 Task: Look for space in Kaunas, Lithuania from 12th July, 2023 to 16th July, 2023 for 8 adults in price range Rs.10000 to Rs.16000. Place can be private room with 8 bedrooms having 8 beds and 8 bathrooms. Property type can be house, flat, guest house, hotel. Amenities needed are: wifi, TV, free parkinig on premises, gym, breakfast. Booking option can be shelf check-in. Required host language is English.
Action: Mouse moved to (455, 111)
Screenshot: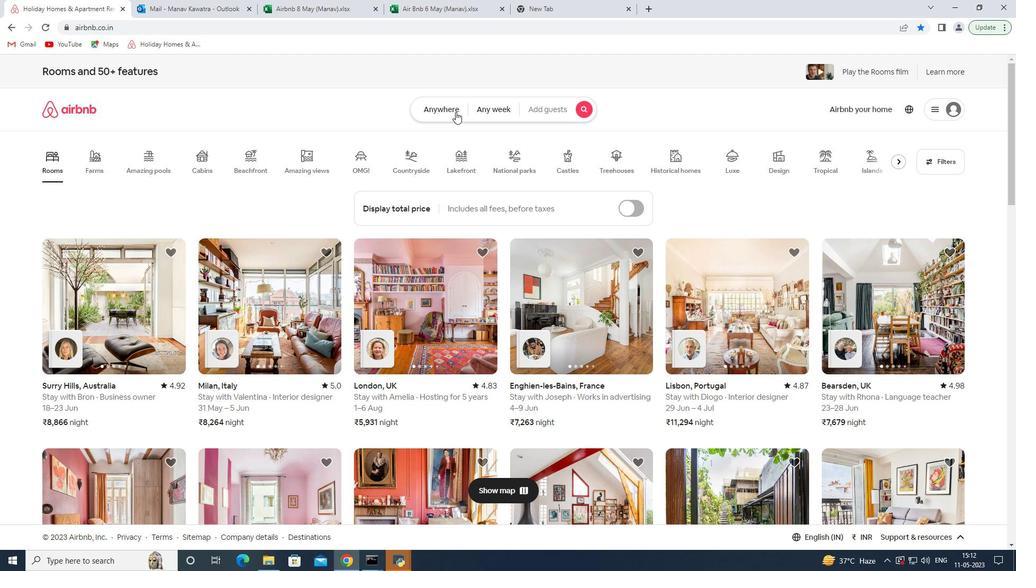 
Action: Mouse pressed left at (455, 111)
Screenshot: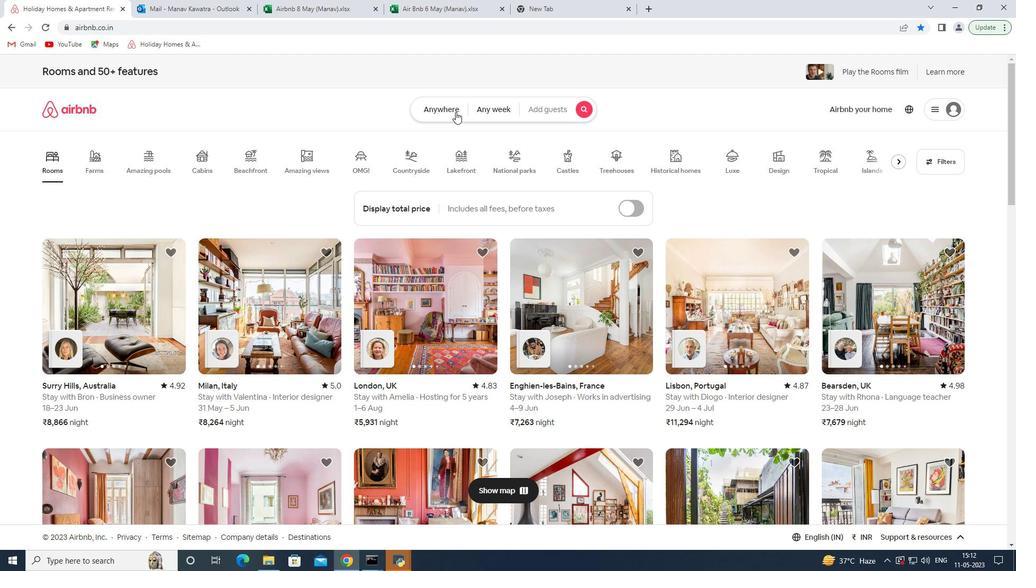 
Action: Mouse moved to (388, 147)
Screenshot: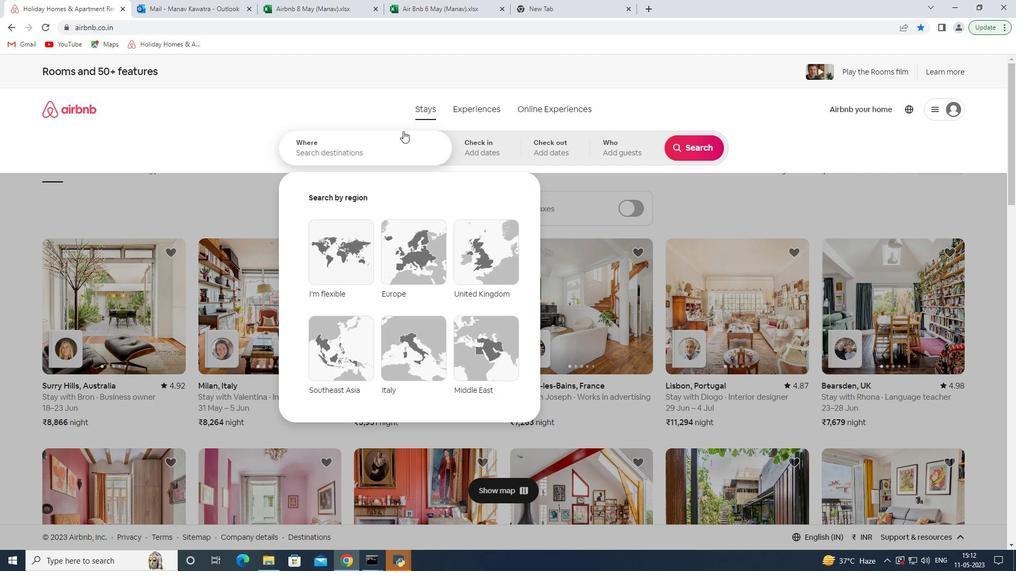 
Action: Mouse pressed left at (388, 147)
Screenshot: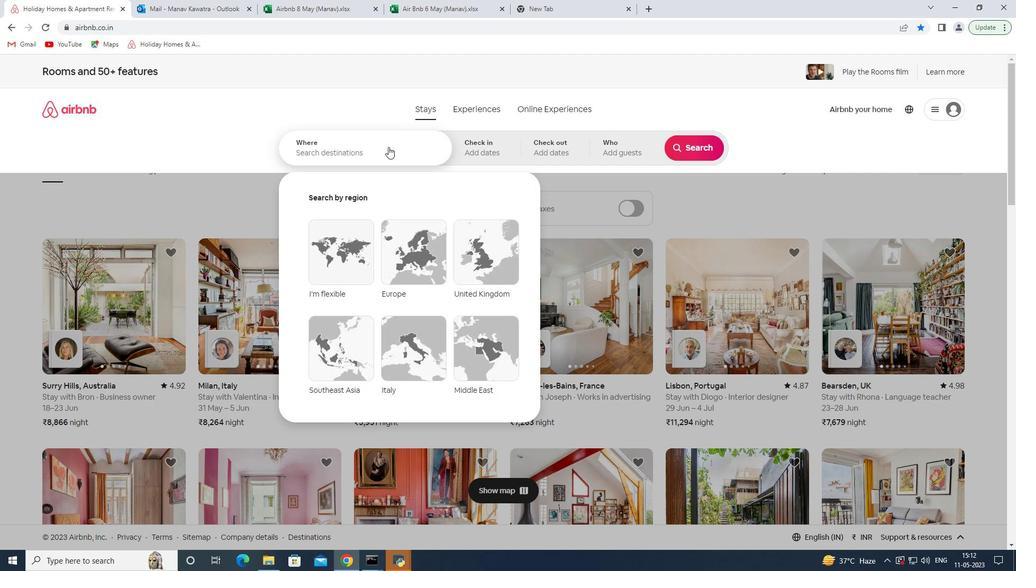 
Action: Key pressed <Key.shift>Kai<Key.backspace>unas,<Key.space><Key.shift>K<Key.backspace>l<Key.backspace><Key.shift>Lithu<Key.down><Key.enter>
Screenshot: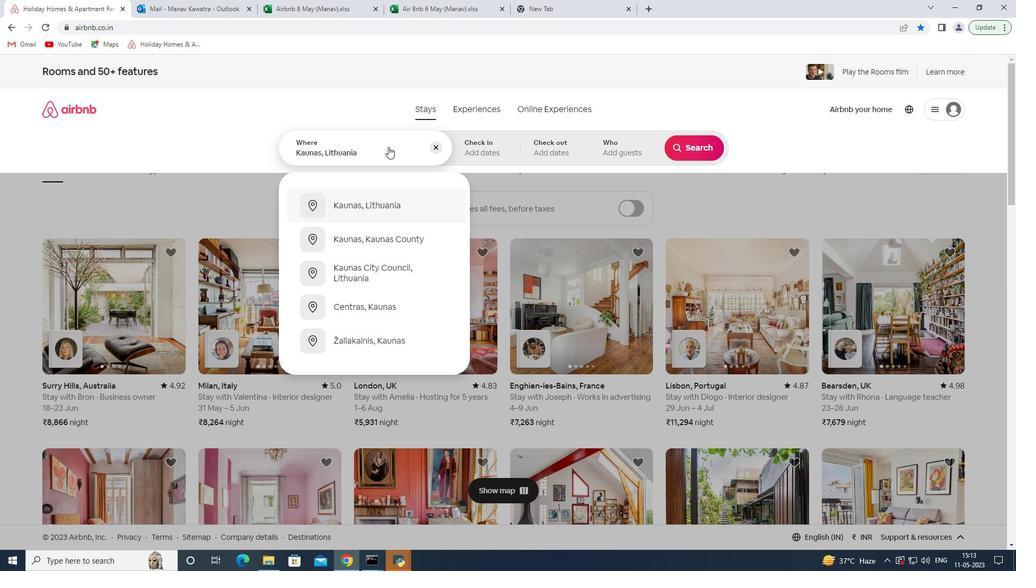 
Action: Mouse moved to (696, 229)
Screenshot: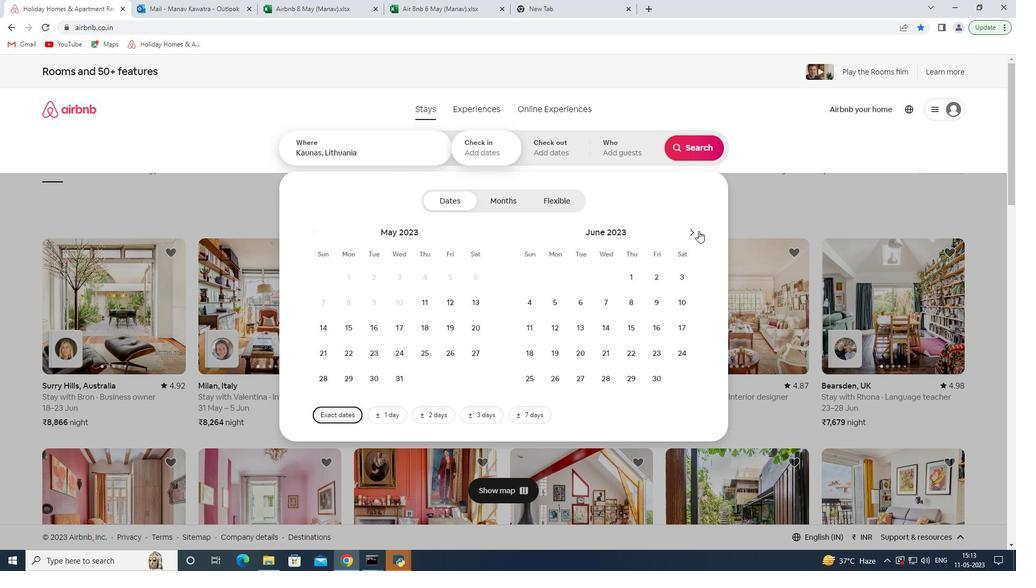 
Action: Mouse pressed left at (696, 229)
Screenshot: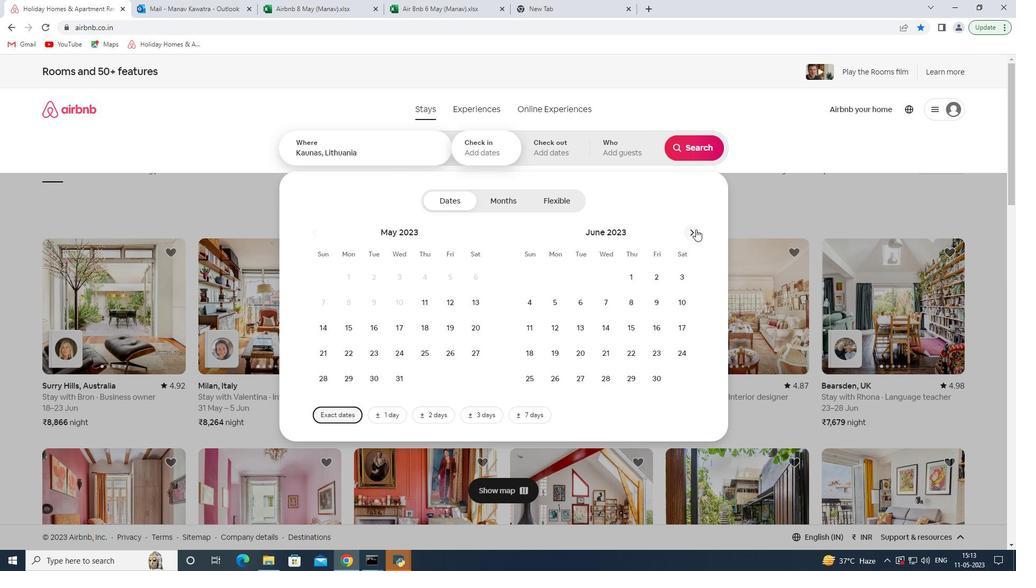 
Action: Mouse moved to (608, 325)
Screenshot: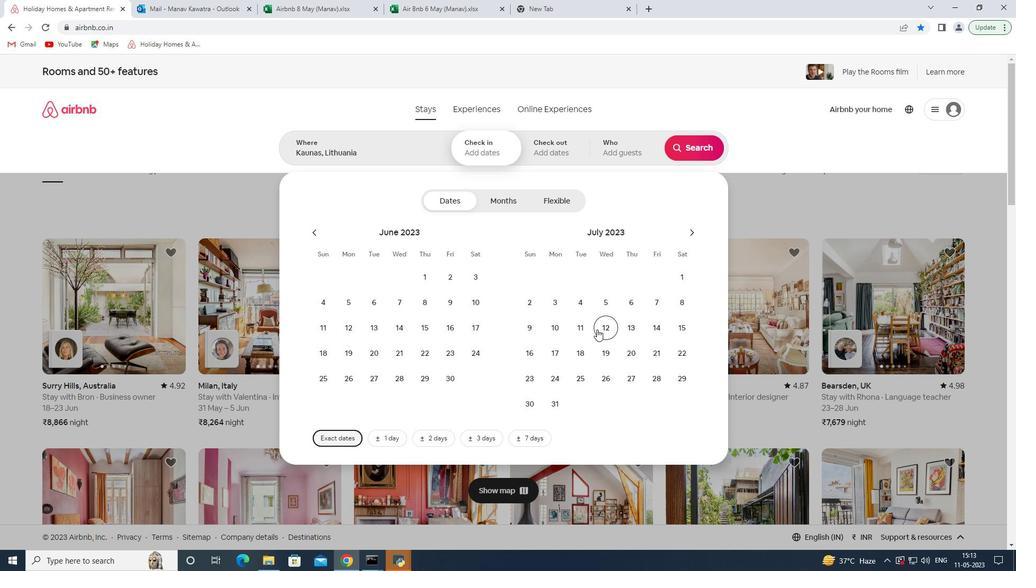 
Action: Mouse pressed left at (608, 325)
Screenshot: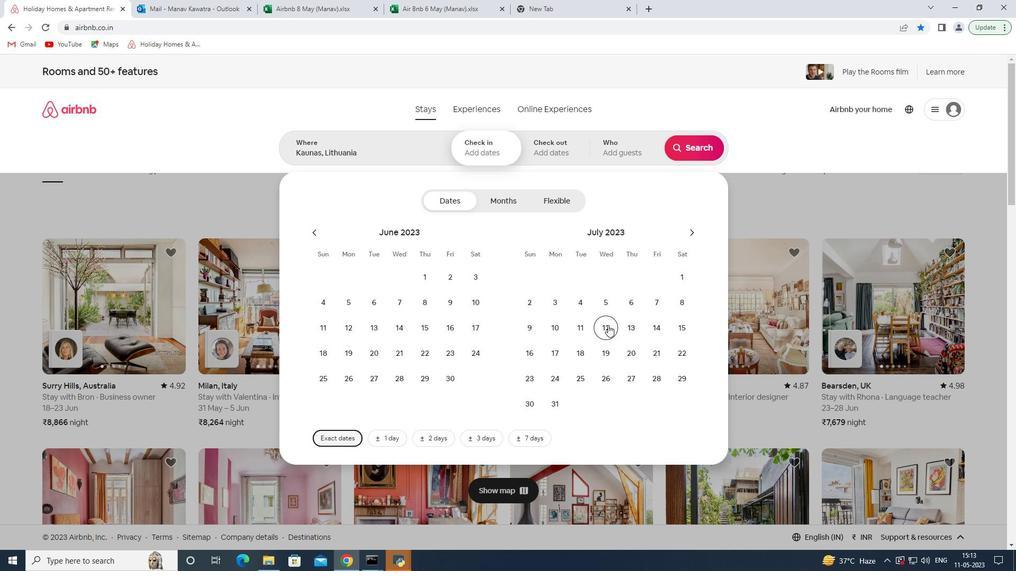 
Action: Mouse moved to (518, 359)
Screenshot: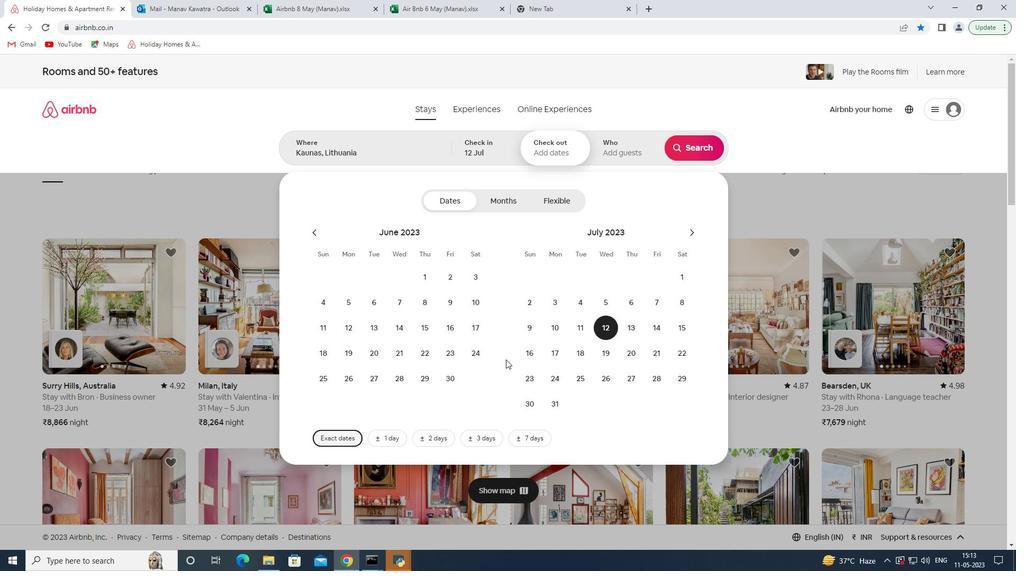 
Action: Mouse pressed left at (518, 359)
Screenshot: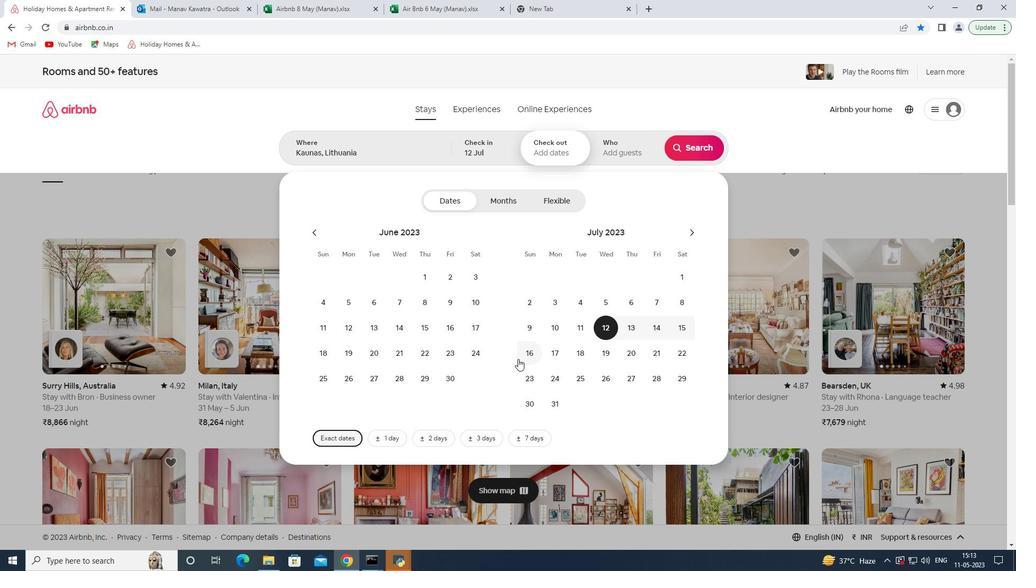 
Action: Mouse moved to (633, 156)
Screenshot: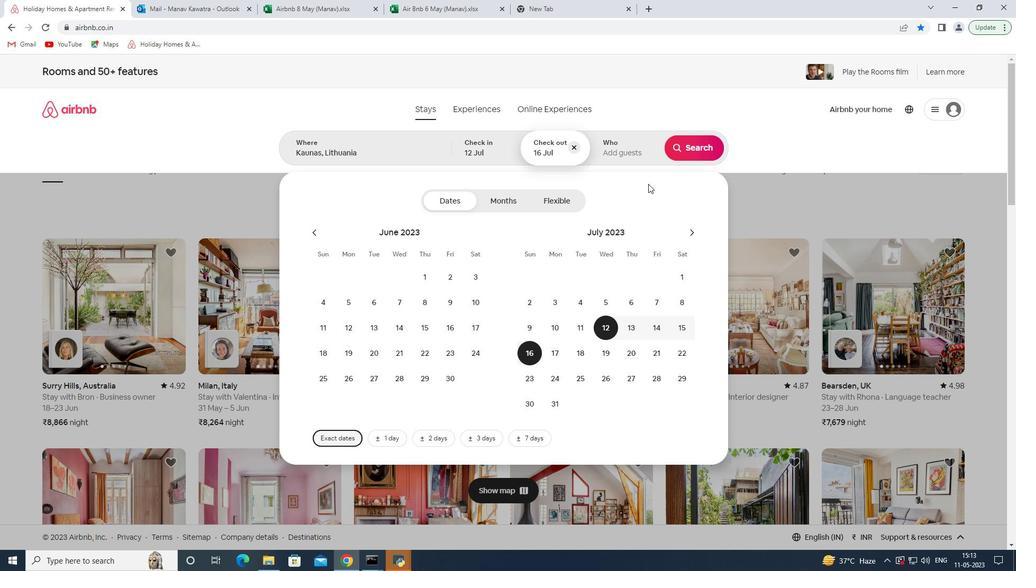 
Action: Mouse pressed left at (633, 156)
Screenshot: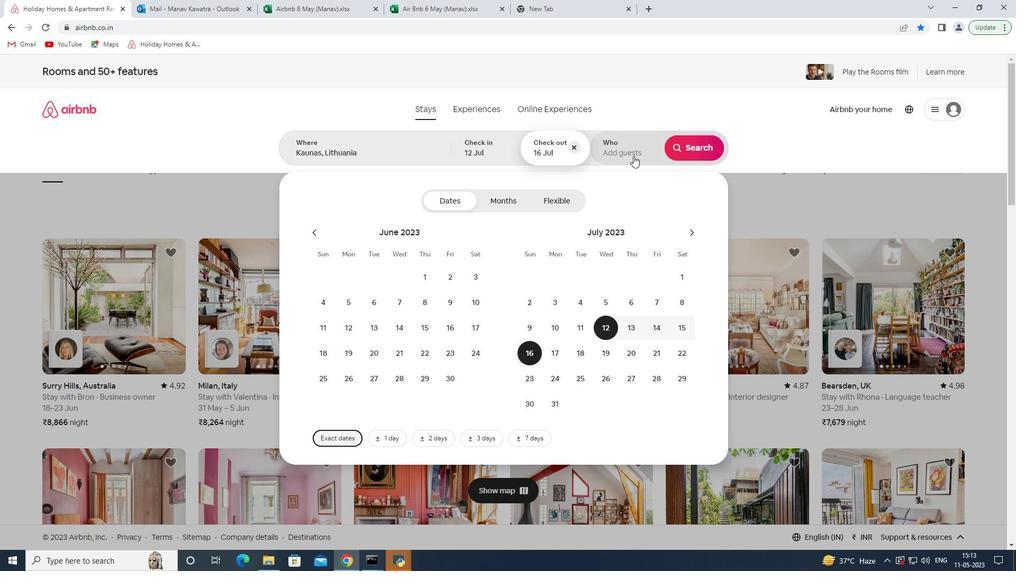 
Action: Mouse moved to (692, 202)
Screenshot: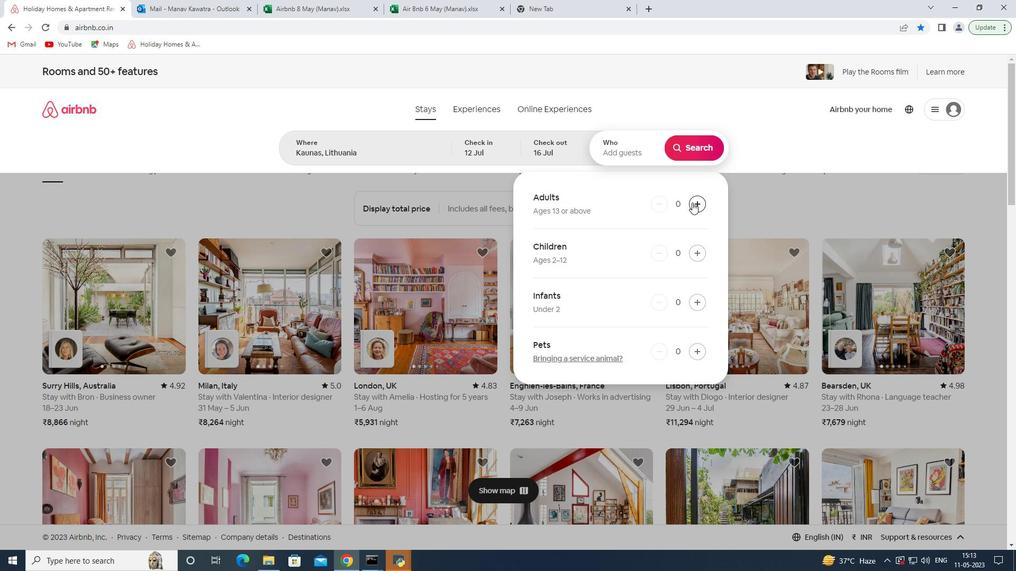 
Action: Mouse pressed left at (692, 202)
Screenshot: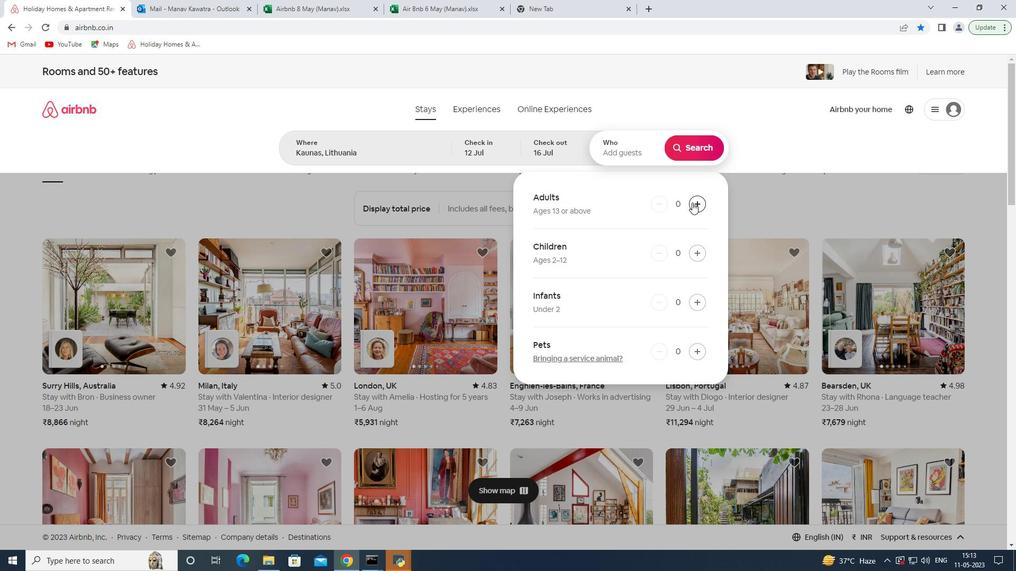 
Action: Mouse pressed left at (692, 202)
Screenshot: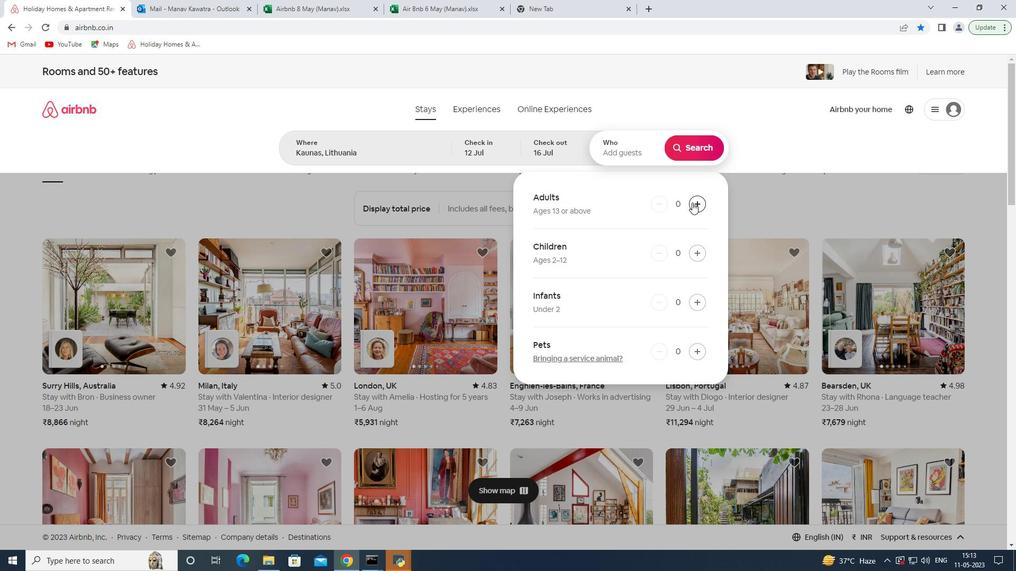 
Action: Mouse pressed left at (692, 202)
Screenshot: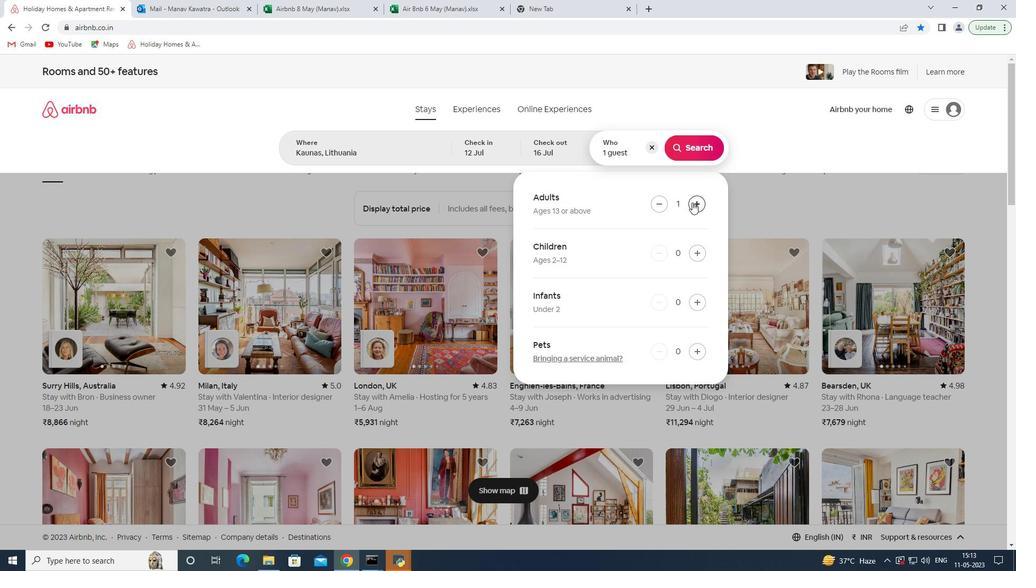 
Action: Mouse pressed left at (692, 202)
Screenshot: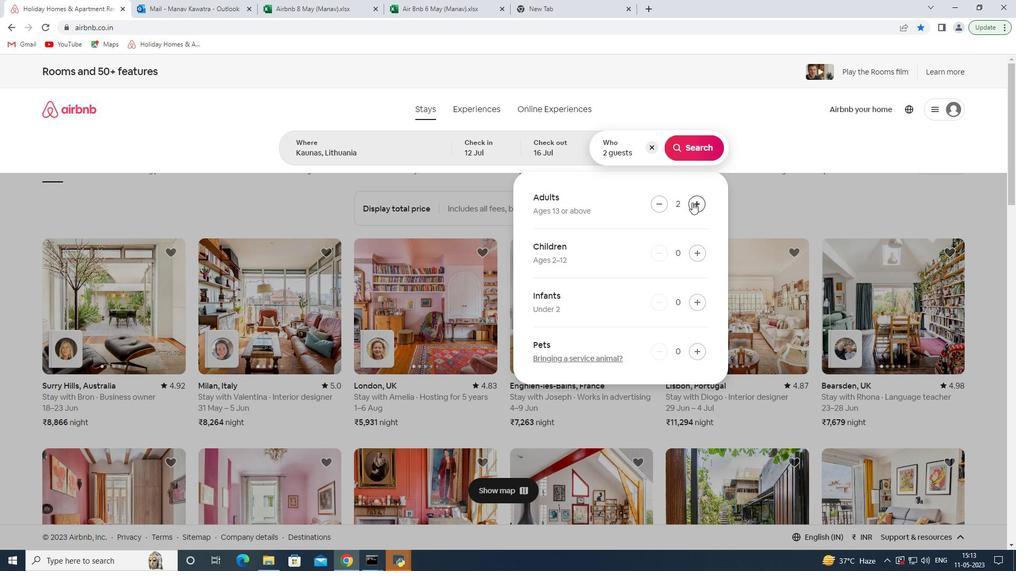 
Action: Mouse pressed left at (692, 202)
Screenshot: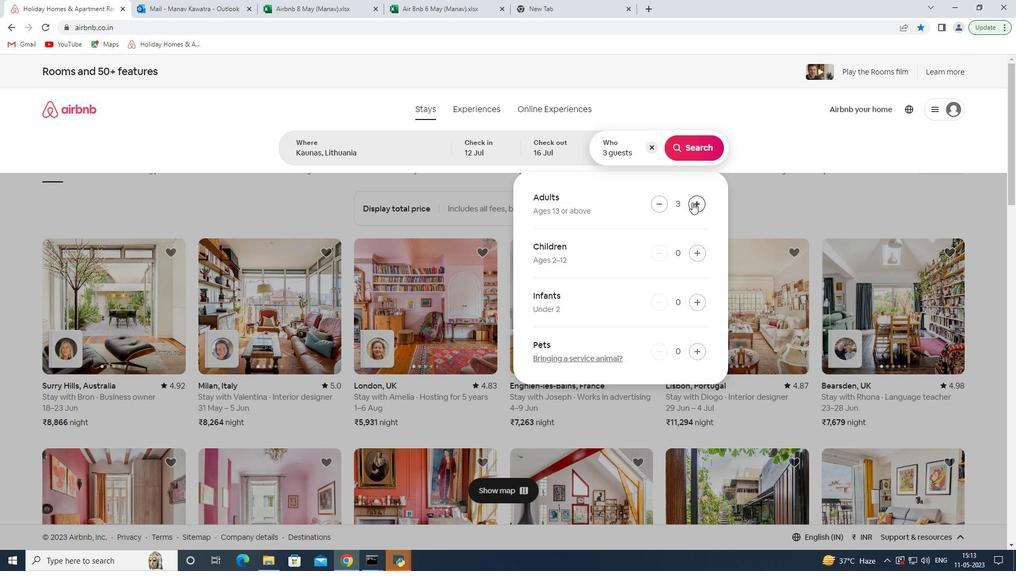 
Action: Mouse pressed left at (692, 202)
Screenshot: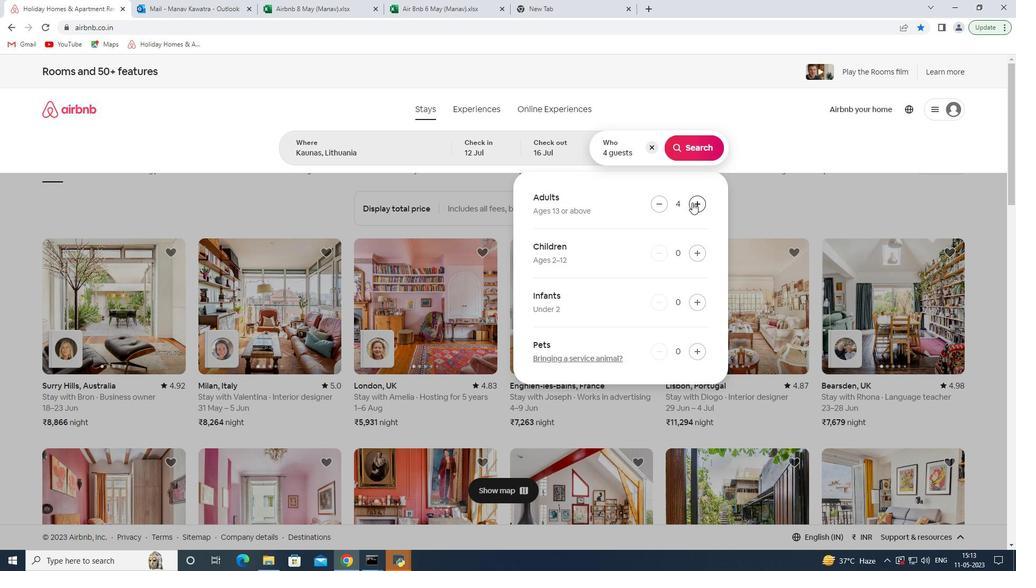 
Action: Mouse pressed left at (692, 202)
Screenshot: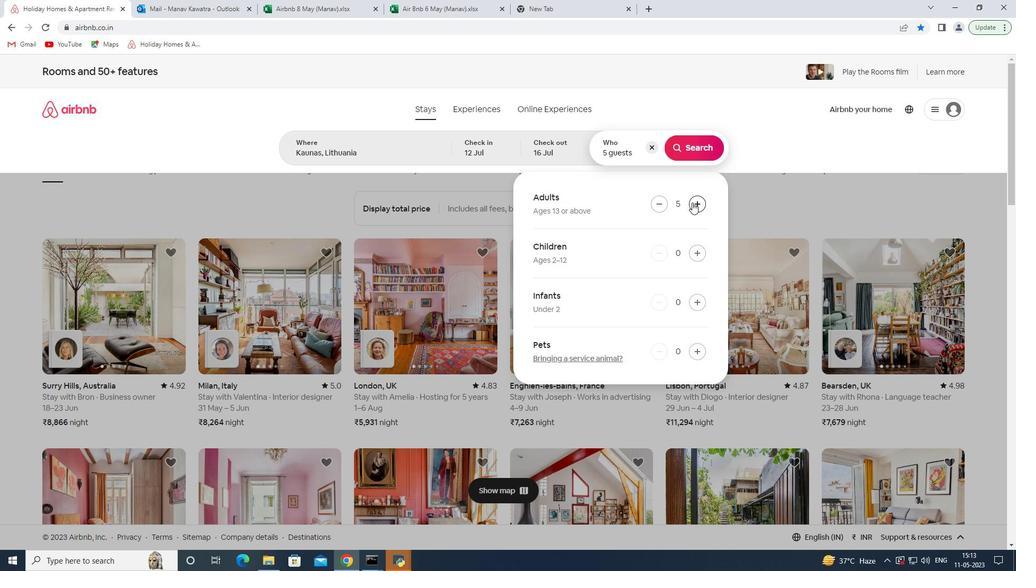 
Action: Mouse pressed left at (692, 202)
Screenshot: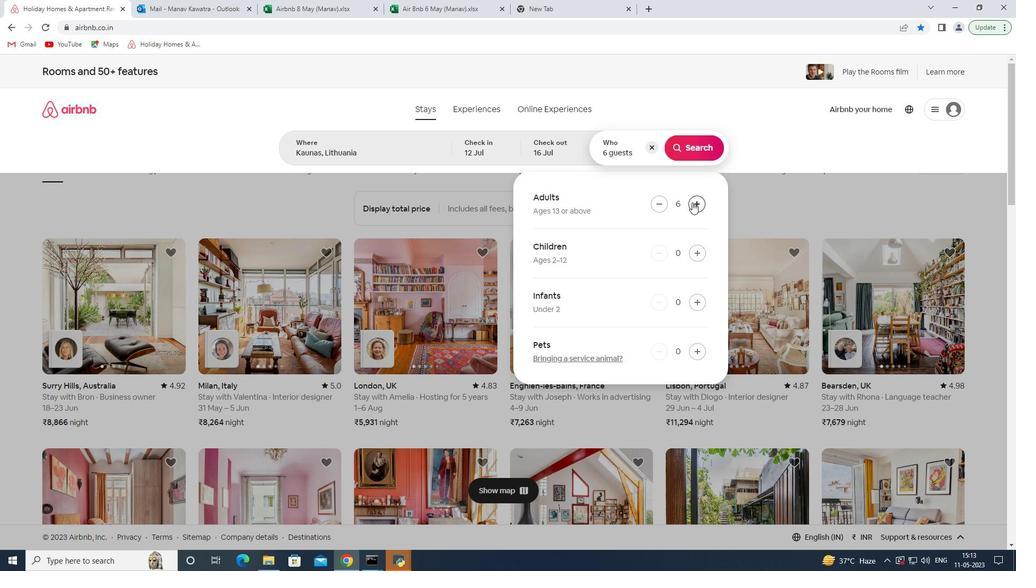 
Action: Mouse moved to (698, 148)
Screenshot: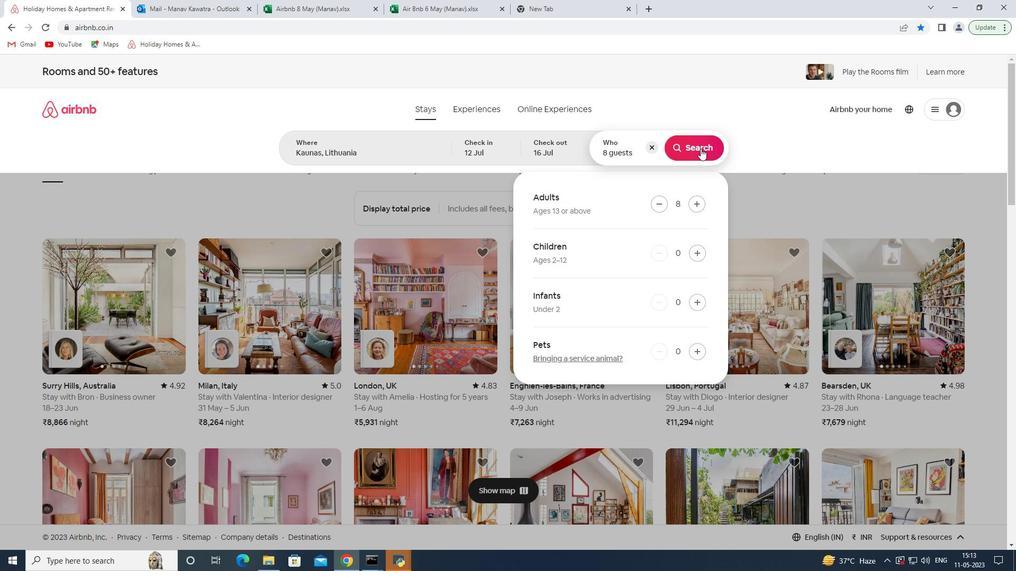 
Action: Mouse pressed left at (698, 148)
Screenshot: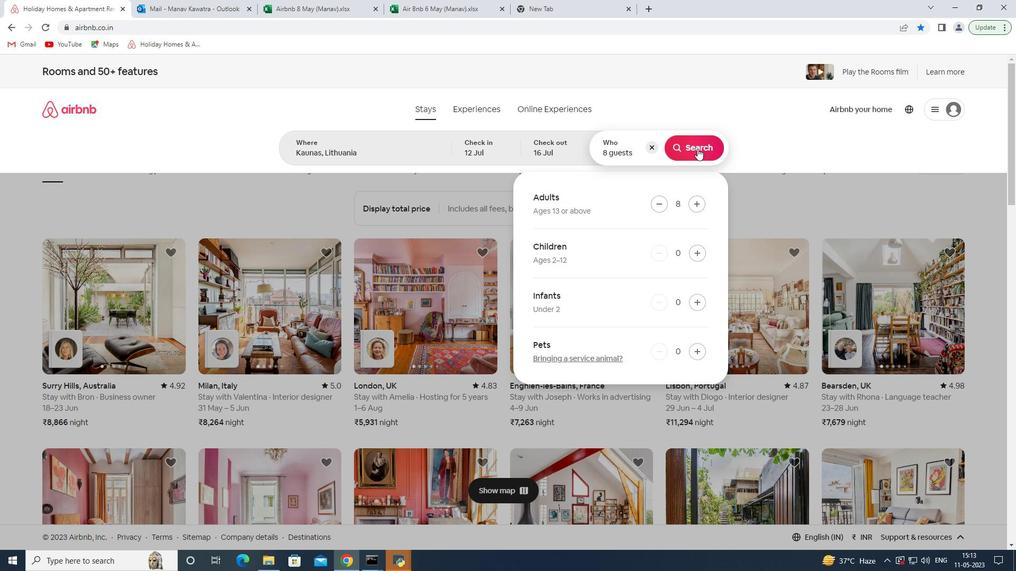 
Action: Mouse moved to (975, 111)
Screenshot: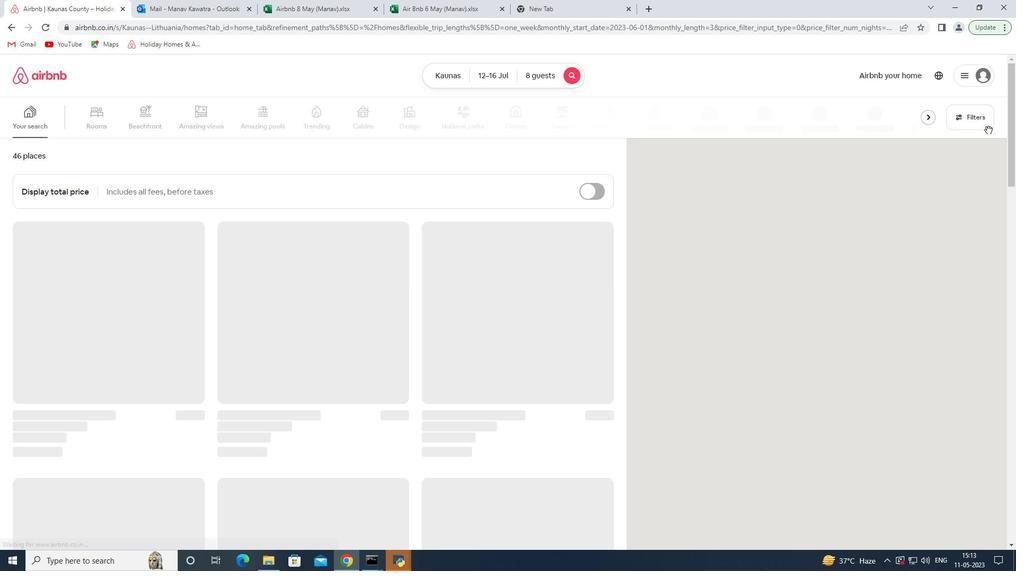 
Action: Mouse pressed left at (975, 111)
Screenshot: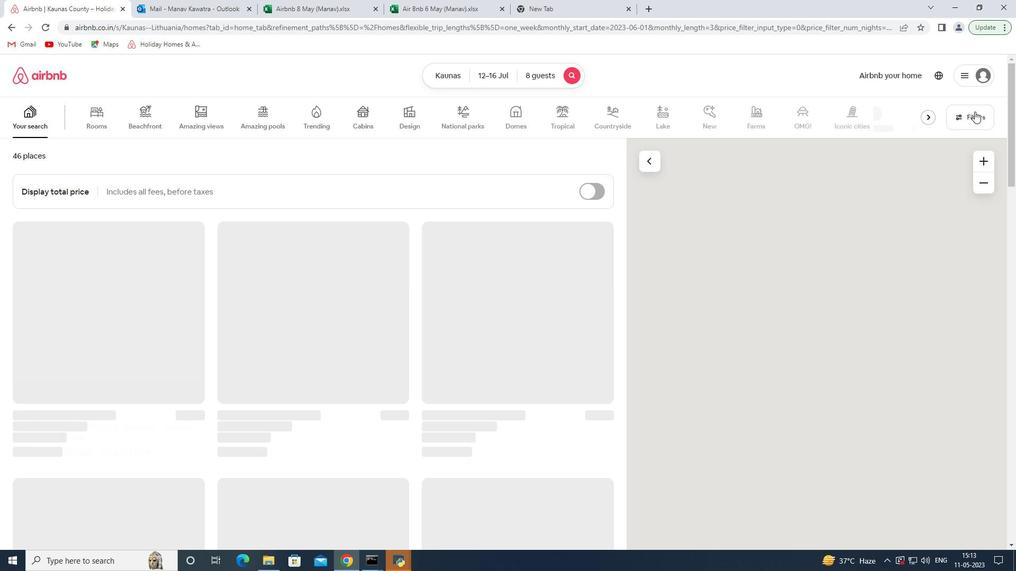 
Action: Mouse moved to (390, 368)
Screenshot: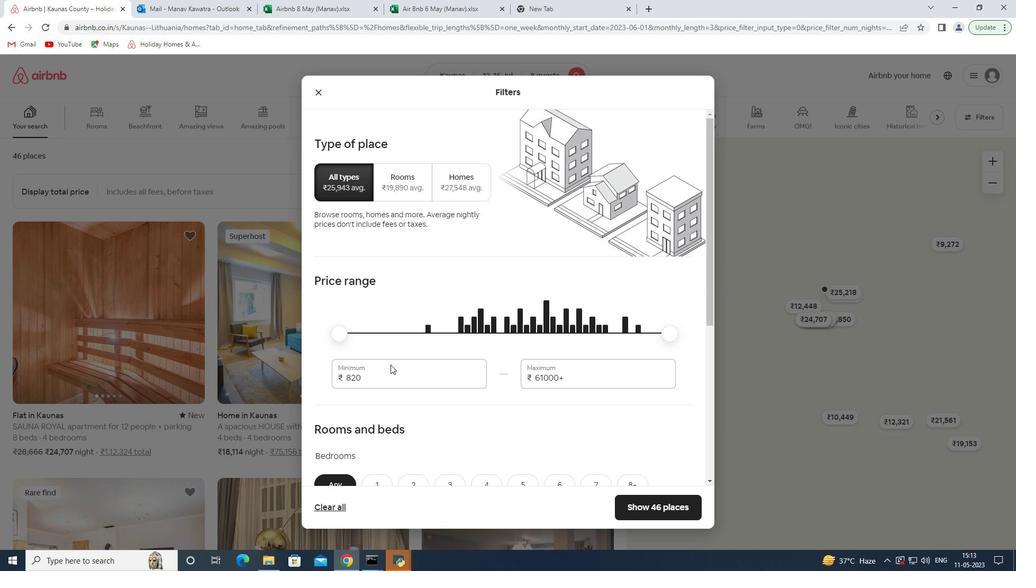 
Action: Mouse pressed left at (390, 368)
Screenshot: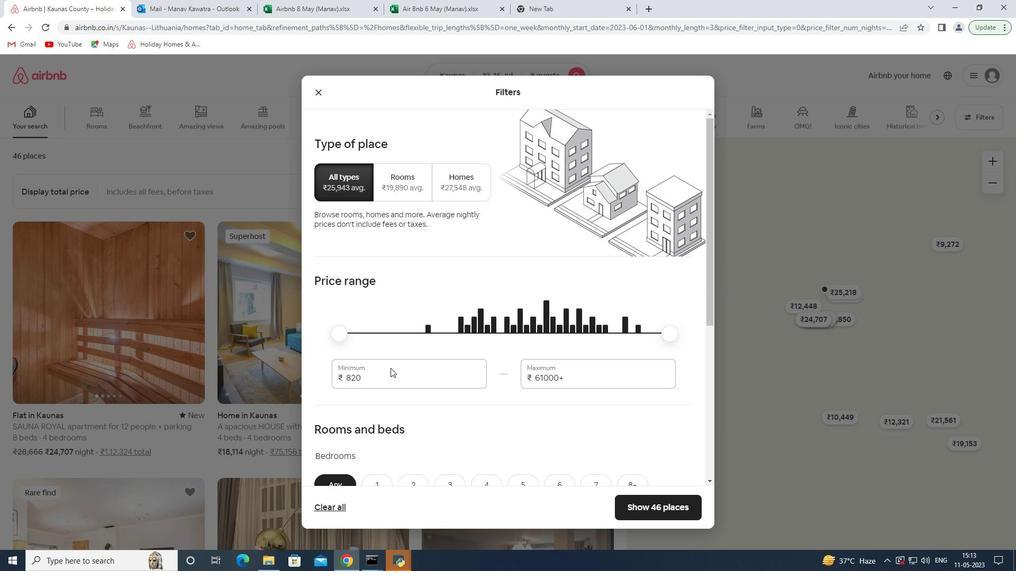 
Action: Key pressed <Key.backspace><Key.backspace><Key.backspace>10000<Key.tab>16000
Screenshot: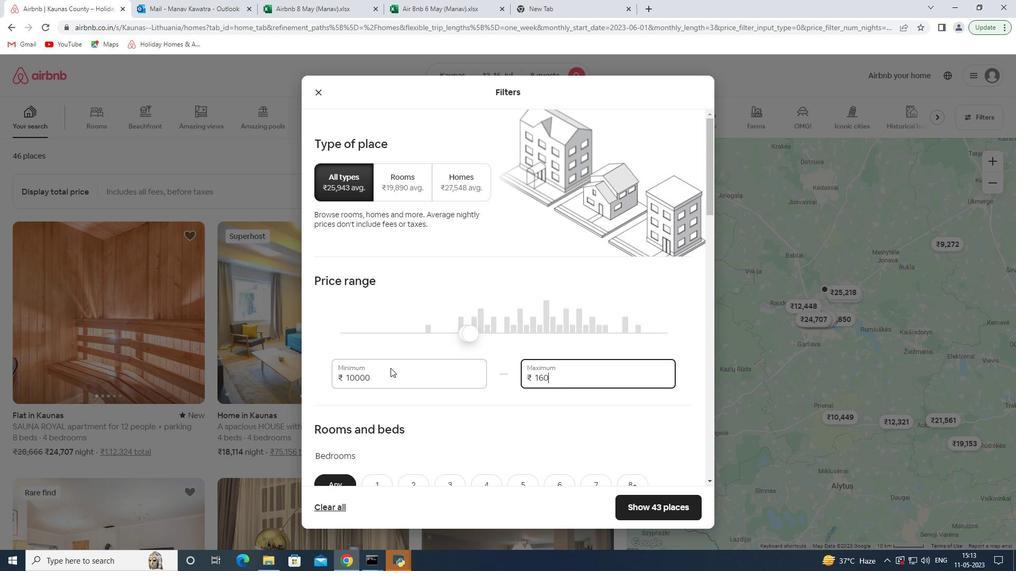 
Action: Mouse scrolled (390, 368) with delta (0, 0)
Screenshot: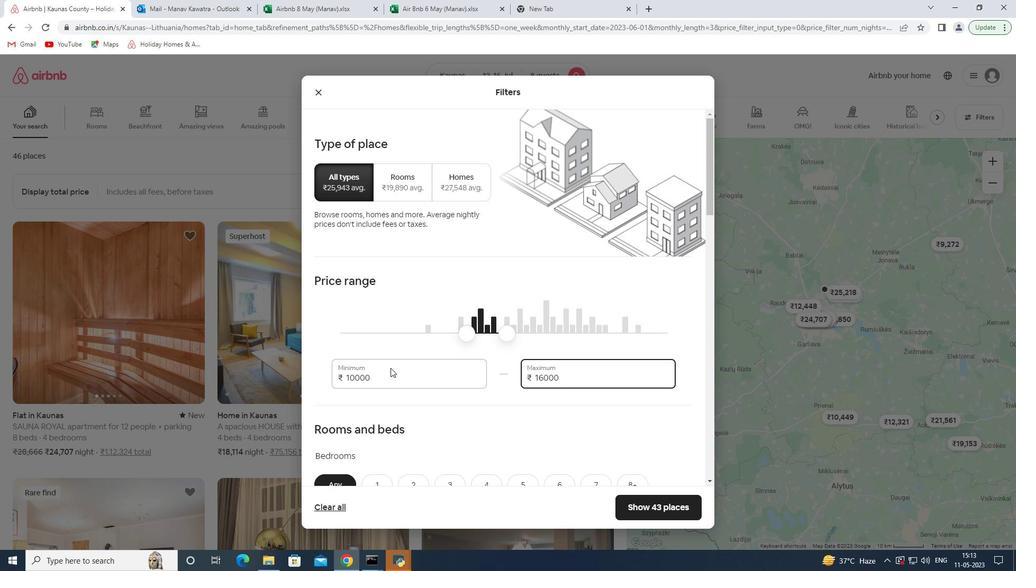 
Action: Mouse scrolled (390, 368) with delta (0, 0)
Screenshot: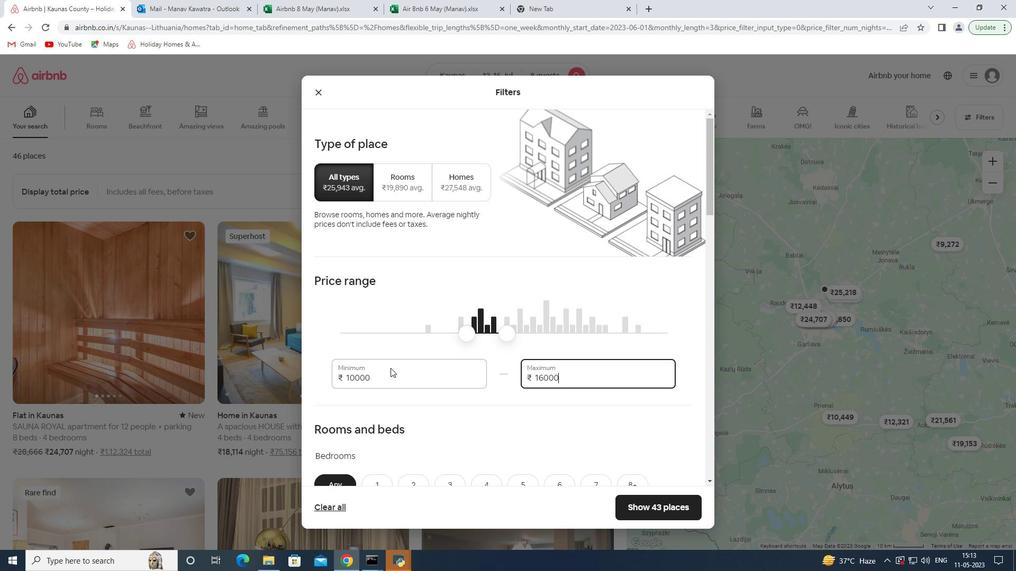
Action: Mouse scrolled (390, 368) with delta (0, 0)
Screenshot: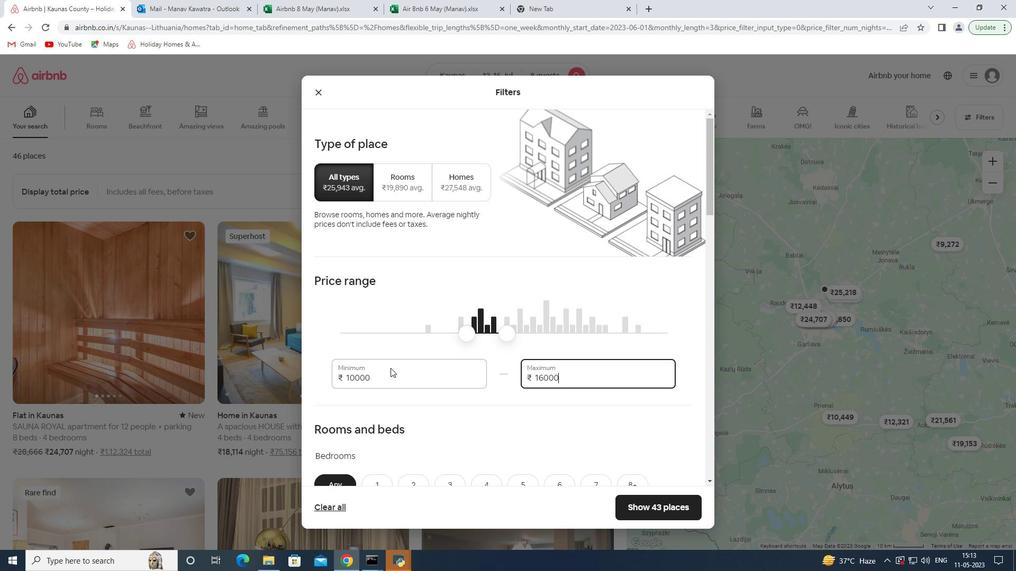 
Action: Mouse scrolled (390, 368) with delta (0, 0)
Screenshot: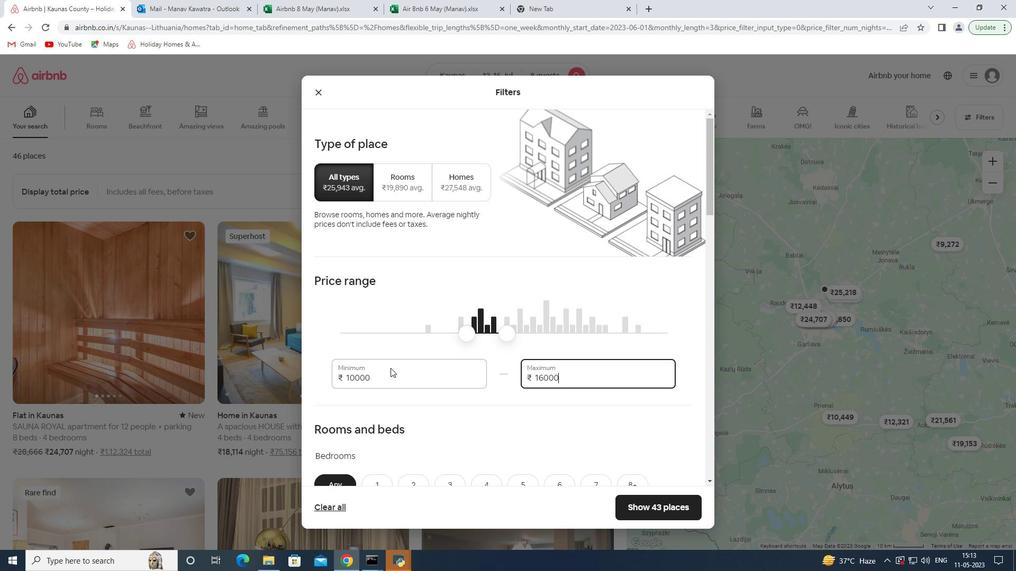 
Action: Mouse scrolled (390, 368) with delta (0, 0)
Screenshot: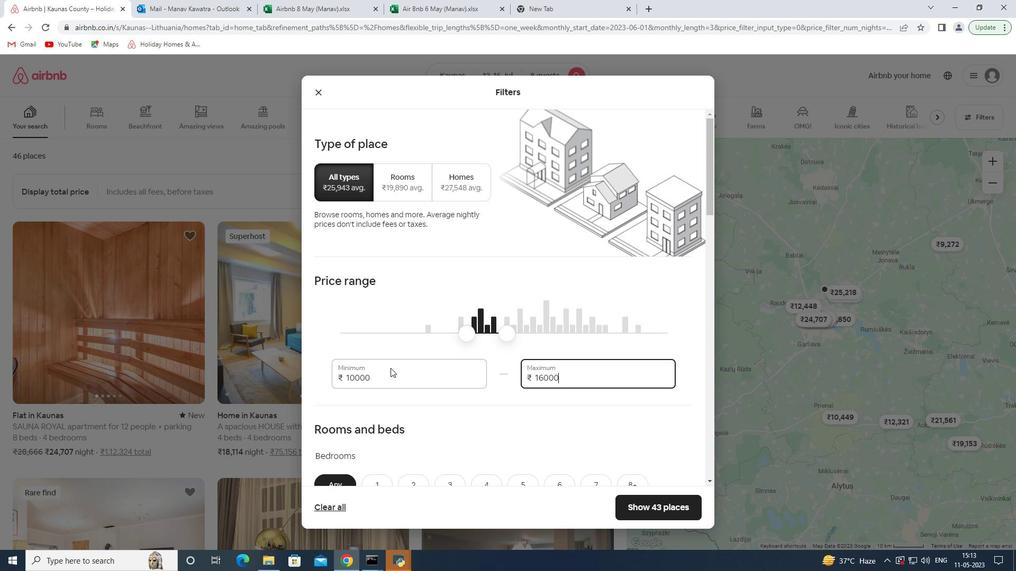 
Action: Mouse scrolled (390, 368) with delta (0, 0)
Screenshot: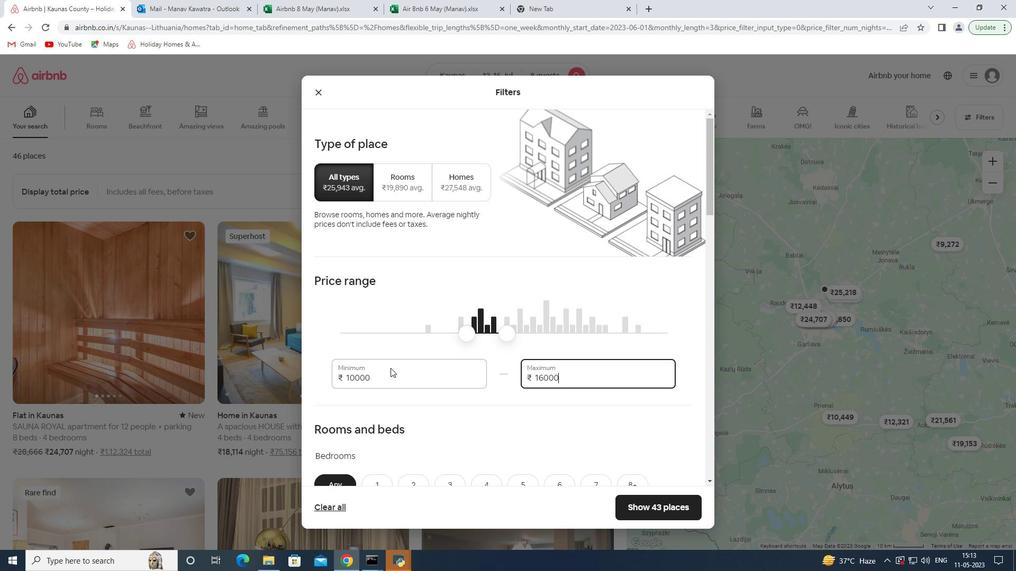 
Action: Mouse scrolled (390, 368) with delta (0, 0)
Screenshot: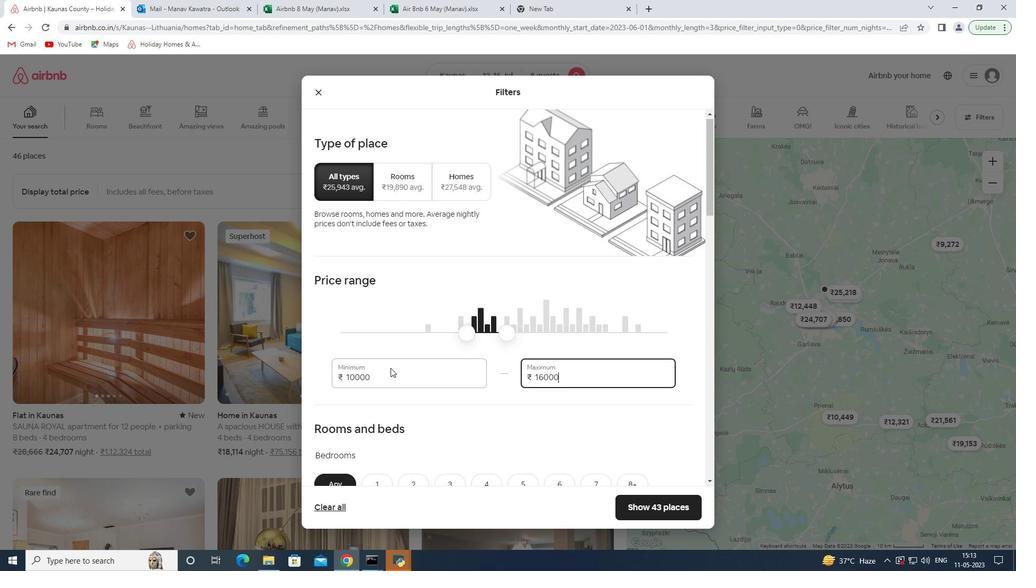 
Action: Mouse moved to (640, 115)
Screenshot: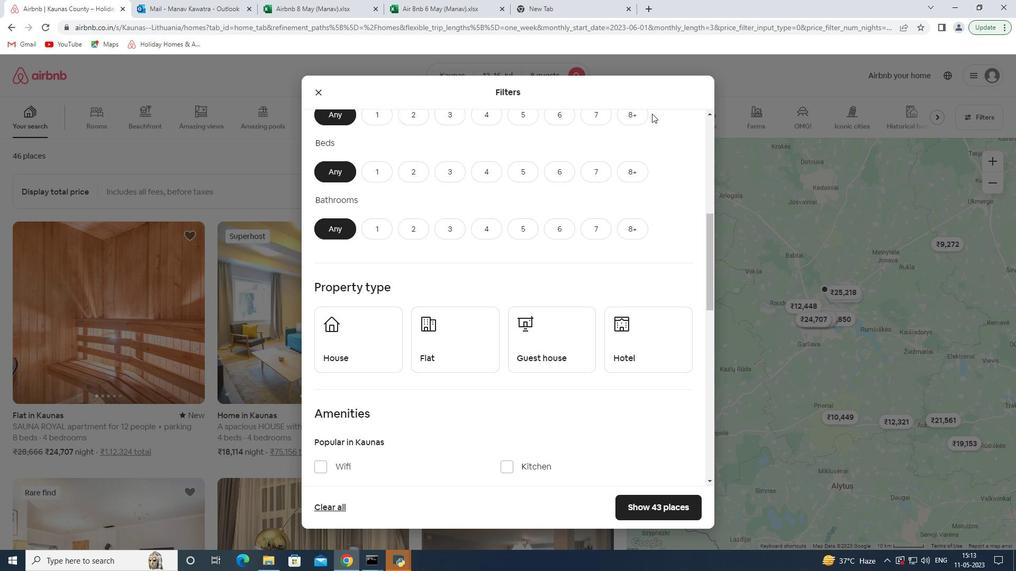 
Action: Mouse pressed left at (640, 115)
Screenshot: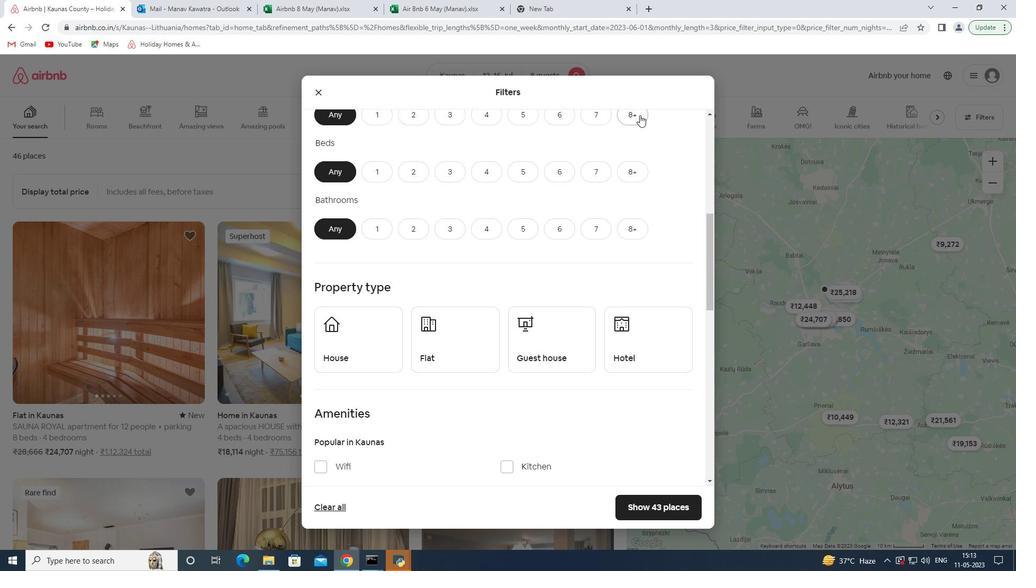 
Action: Mouse moved to (637, 176)
Screenshot: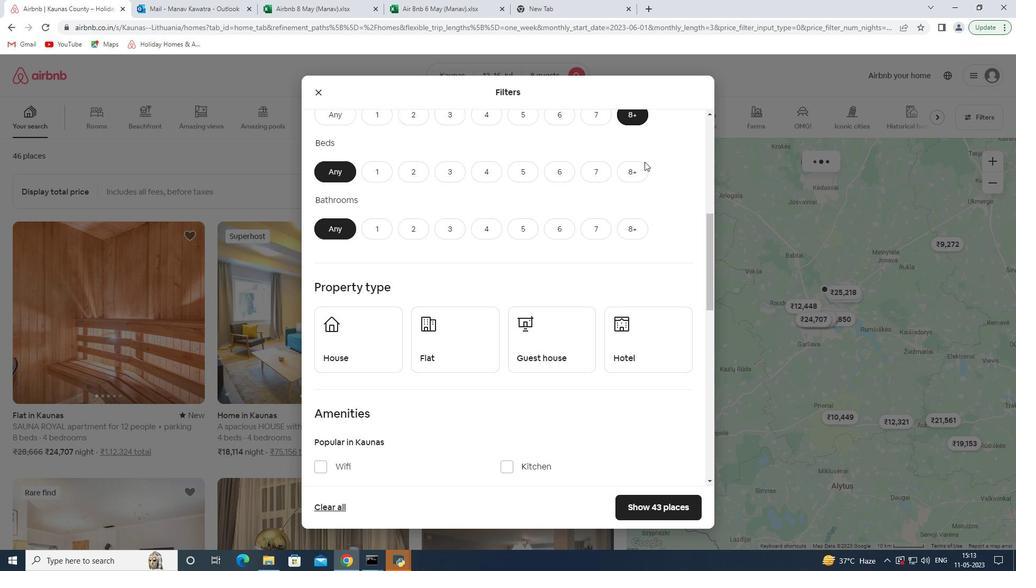 
Action: Mouse pressed left at (637, 176)
Screenshot: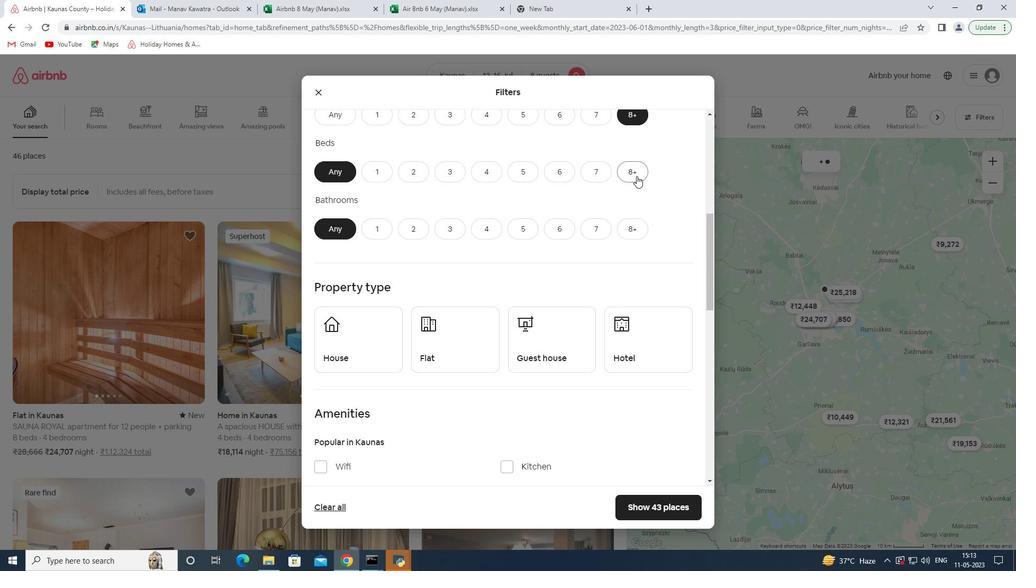 
Action: Mouse moved to (630, 230)
Screenshot: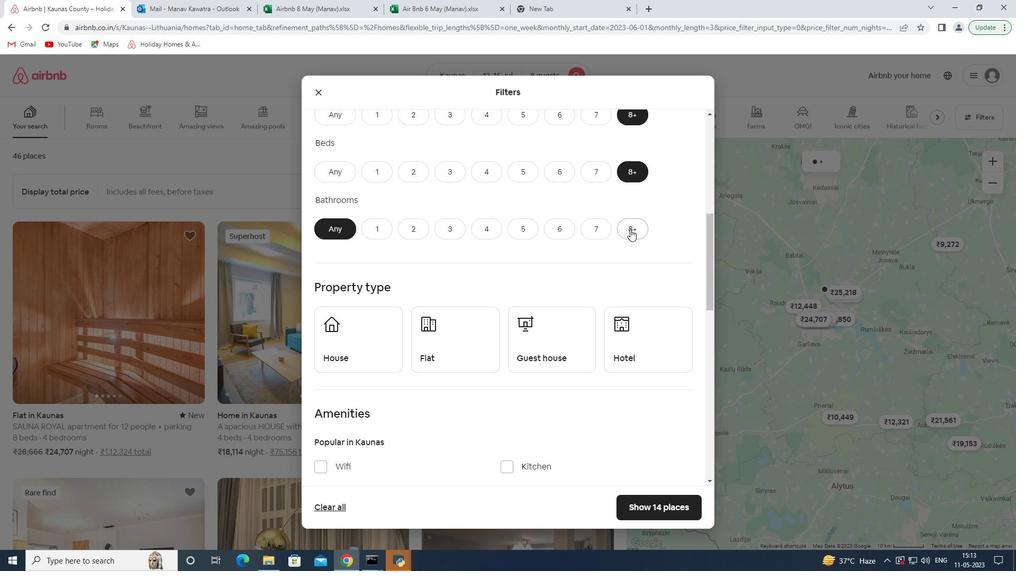 
Action: Mouse pressed left at (630, 230)
Screenshot: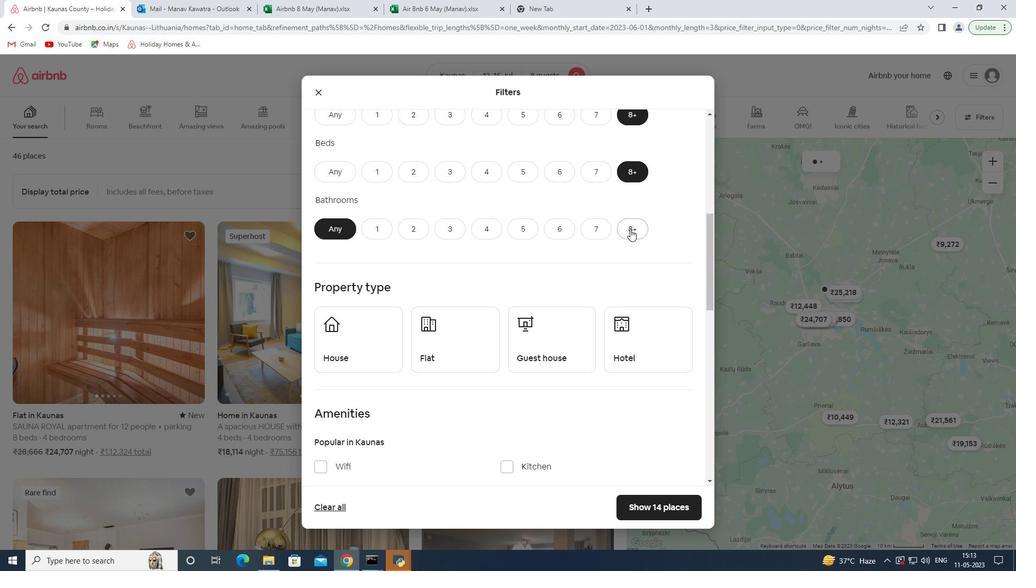 
Action: Mouse moved to (628, 227)
Screenshot: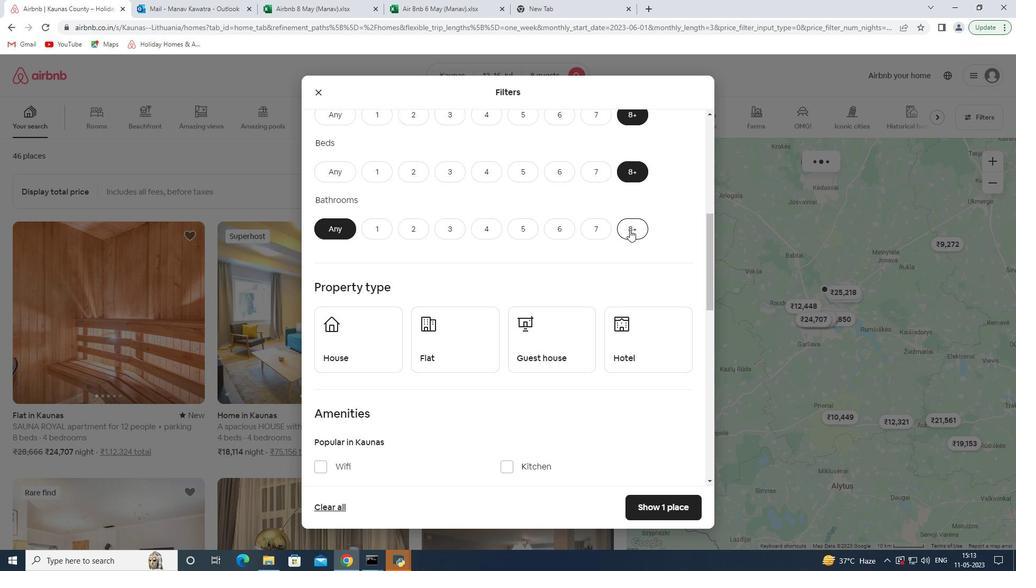 
Action: Mouse scrolled (628, 227) with delta (0, 0)
Screenshot: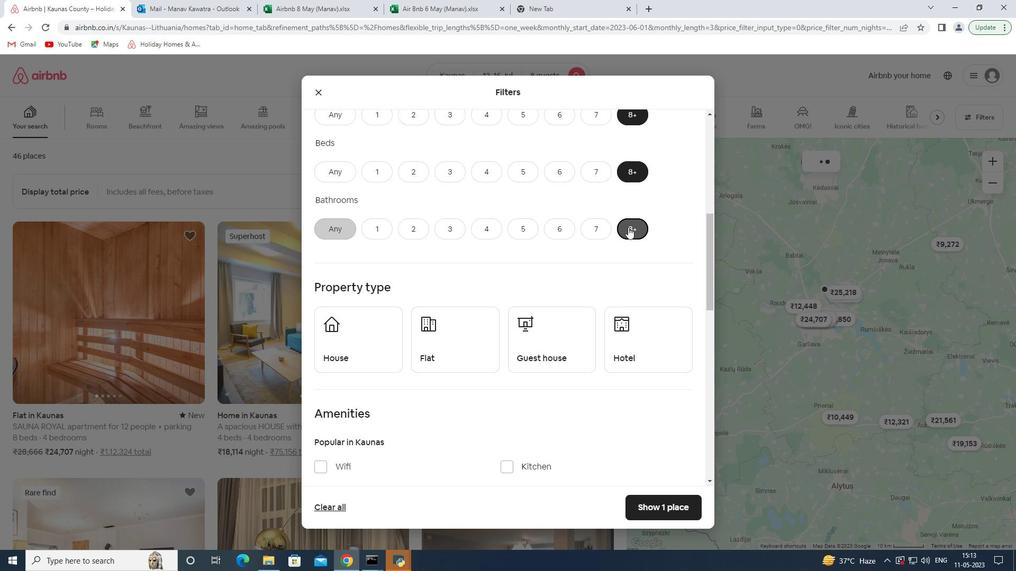 
Action: Mouse scrolled (628, 227) with delta (0, 0)
Screenshot: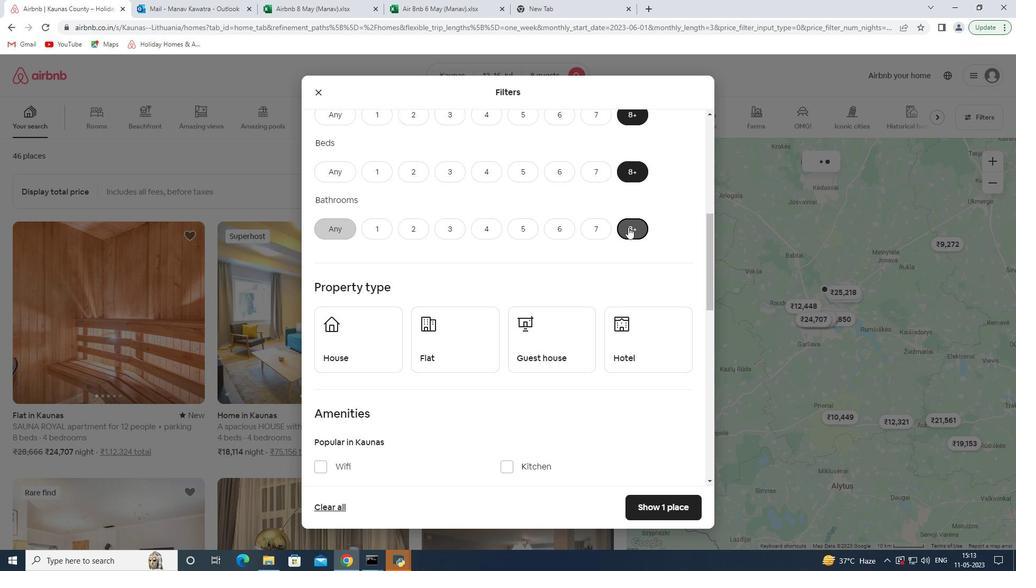 
Action: Mouse moved to (381, 237)
Screenshot: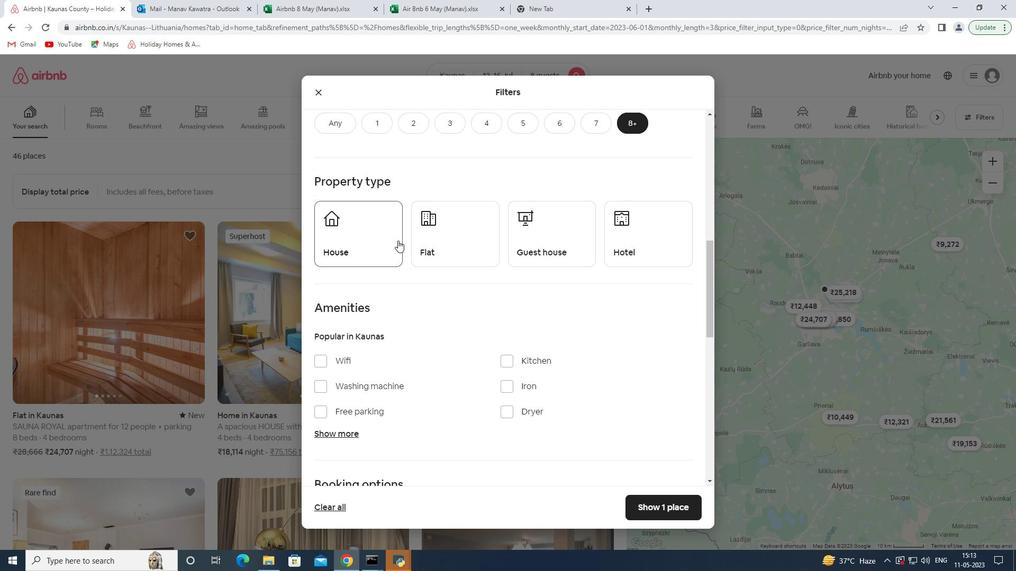
Action: Mouse pressed left at (381, 237)
Screenshot: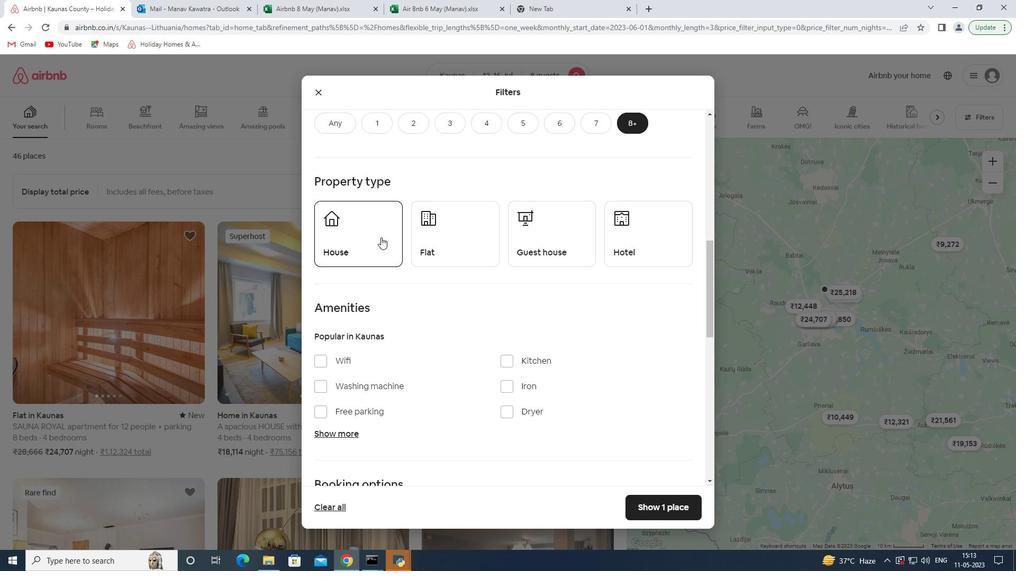 
Action: Mouse moved to (427, 244)
Screenshot: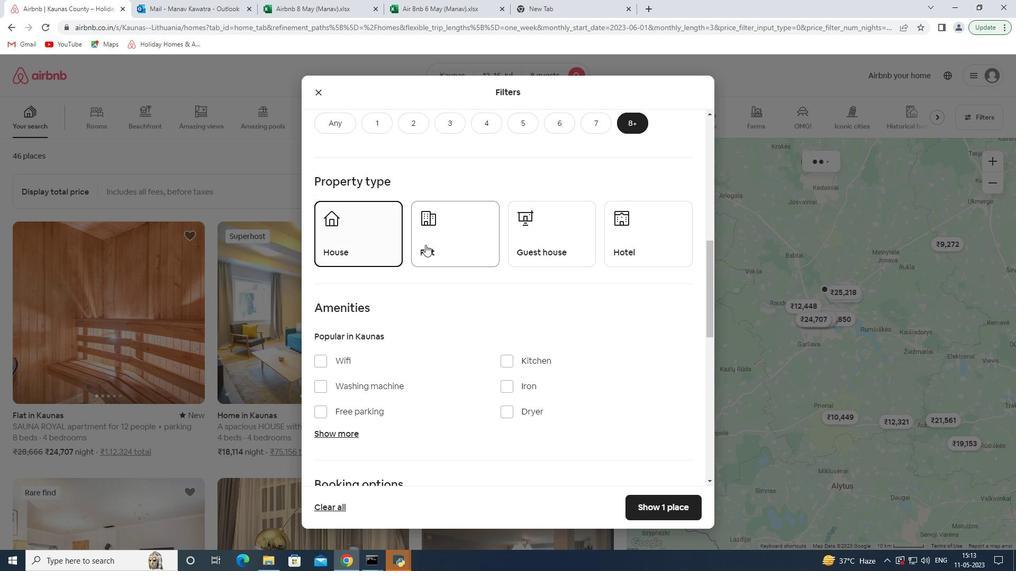 
Action: Mouse pressed left at (427, 244)
Screenshot: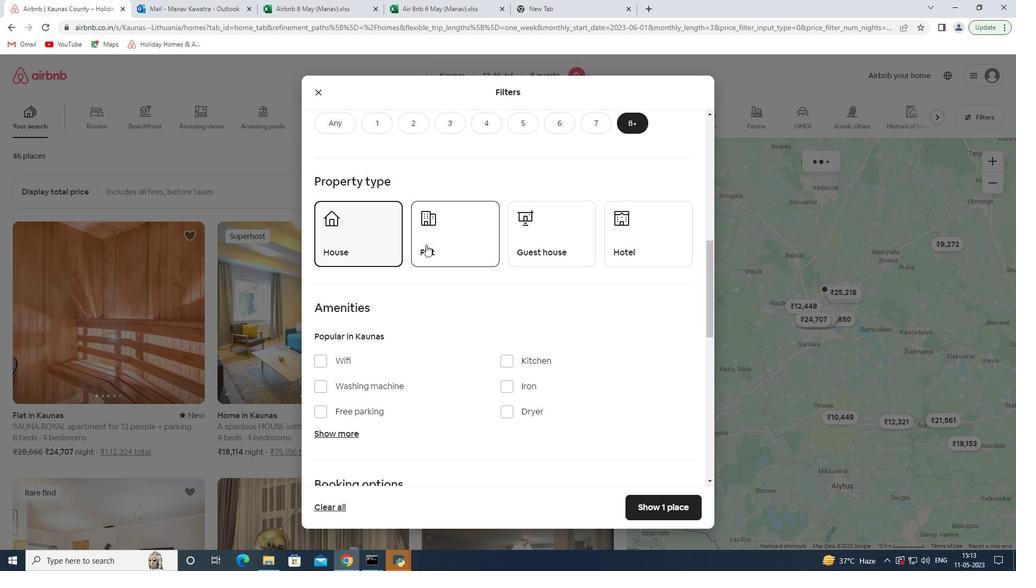 
Action: Mouse moved to (574, 257)
Screenshot: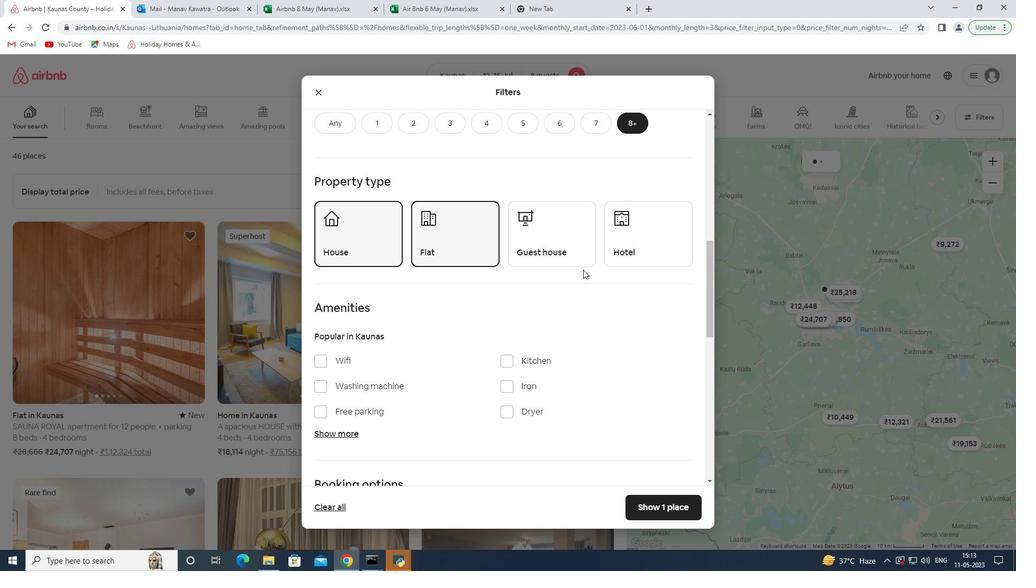 
Action: Mouse pressed left at (574, 257)
Screenshot: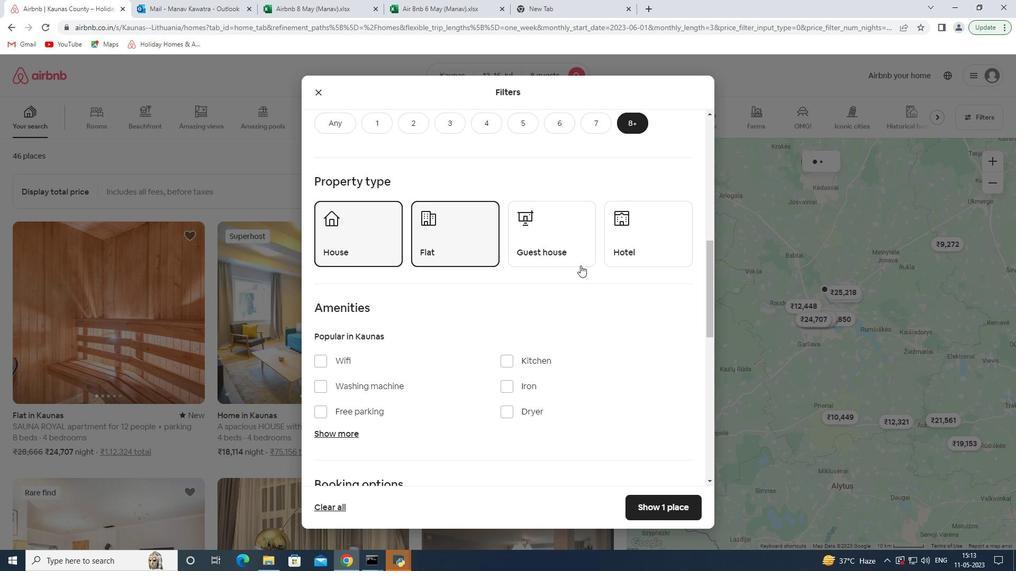 
Action: Mouse moved to (631, 252)
Screenshot: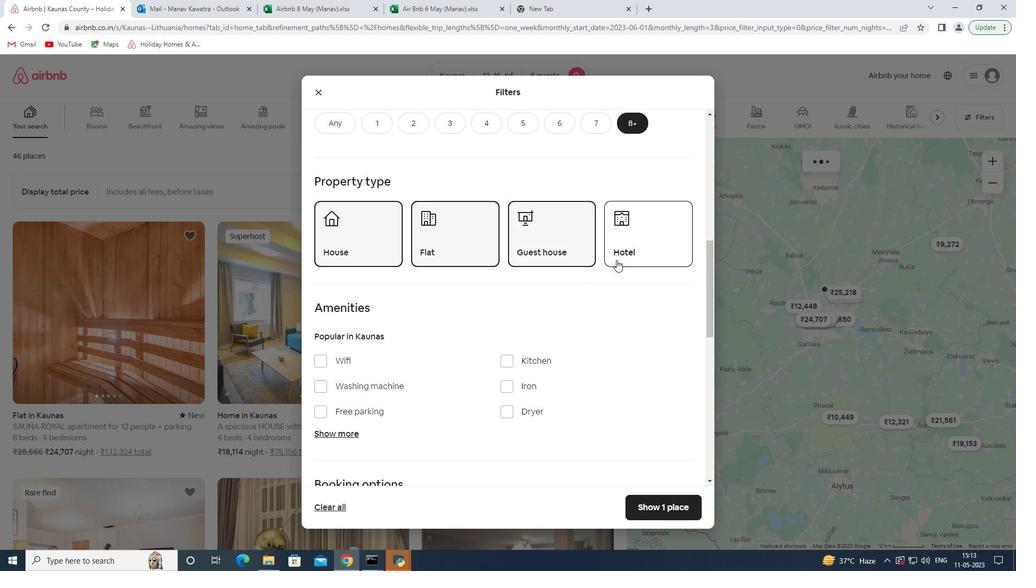
Action: Mouse pressed left at (631, 252)
Screenshot: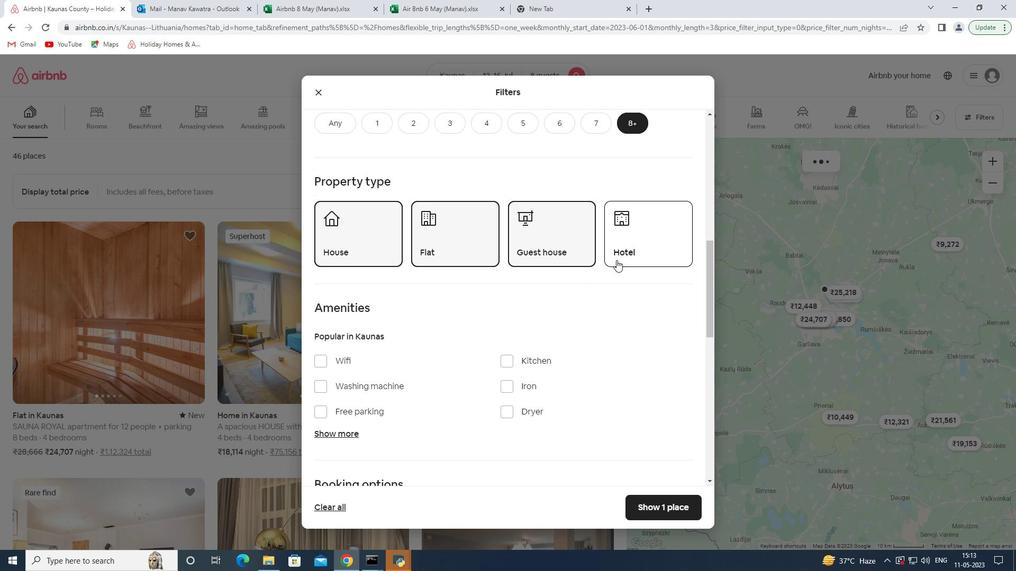 
Action: Mouse moved to (340, 362)
Screenshot: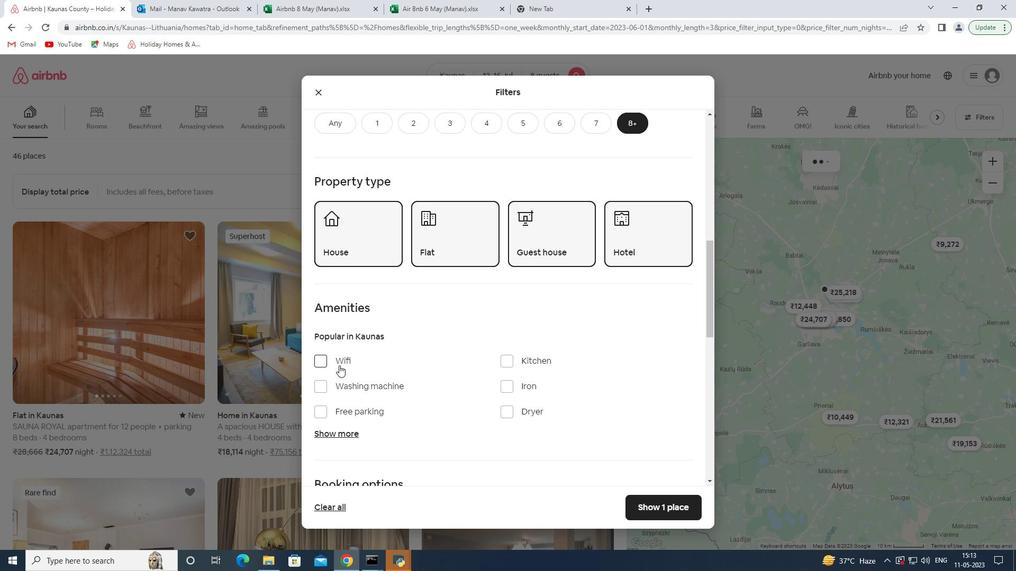 
Action: Mouse pressed left at (340, 362)
Screenshot: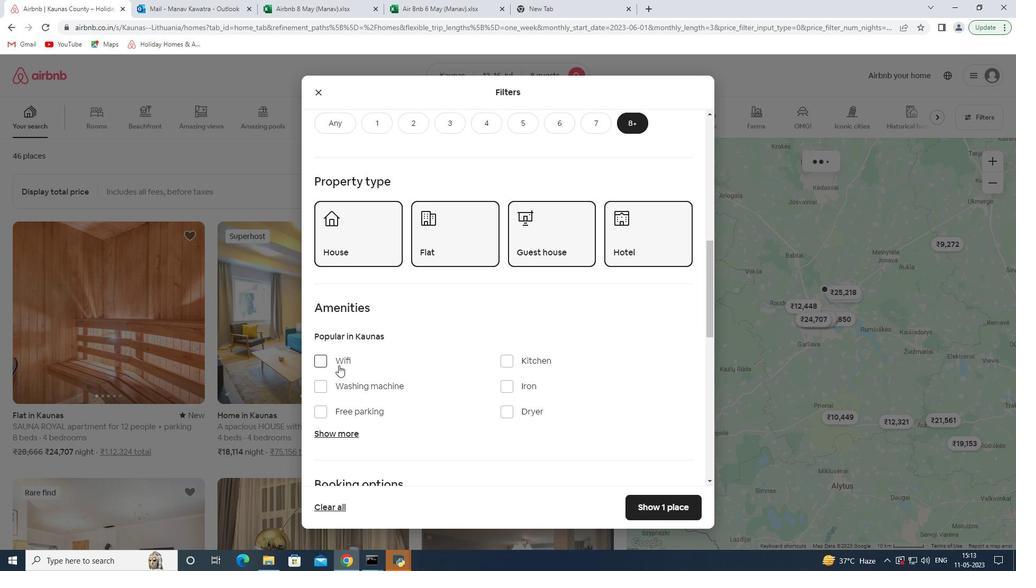 
Action: Mouse moved to (355, 387)
Screenshot: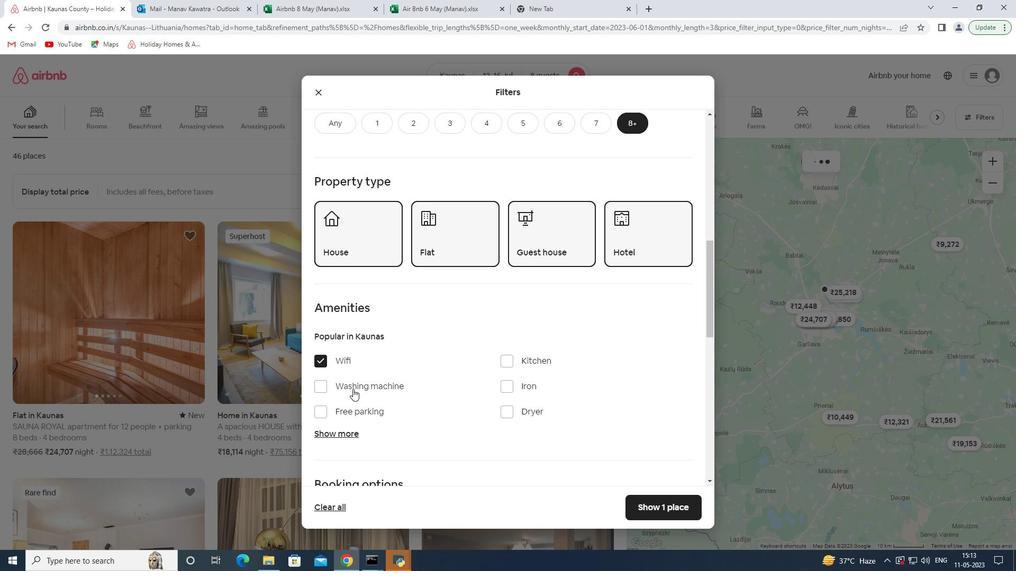 
Action: Mouse pressed left at (355, 387)
Screenshot: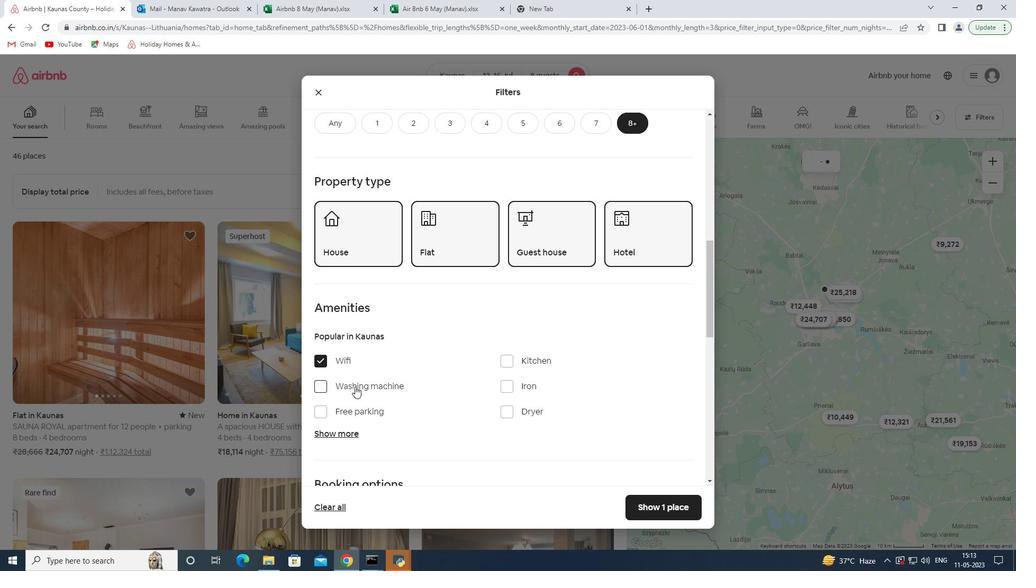 
Action: Mouse moved to (332, 381)
Screenshot: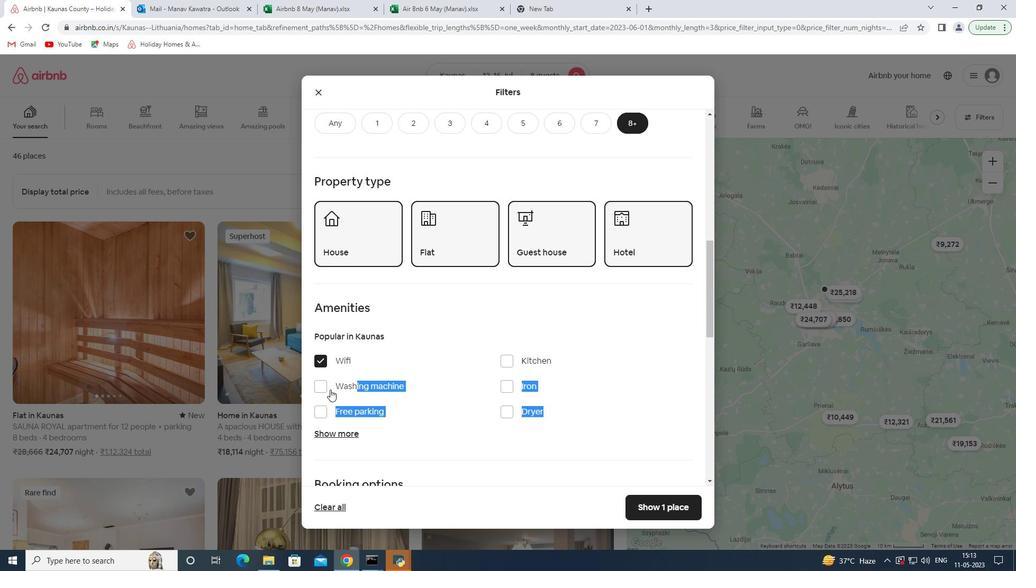
Action: Mouse pressed left at (332, 381)
Screenshot: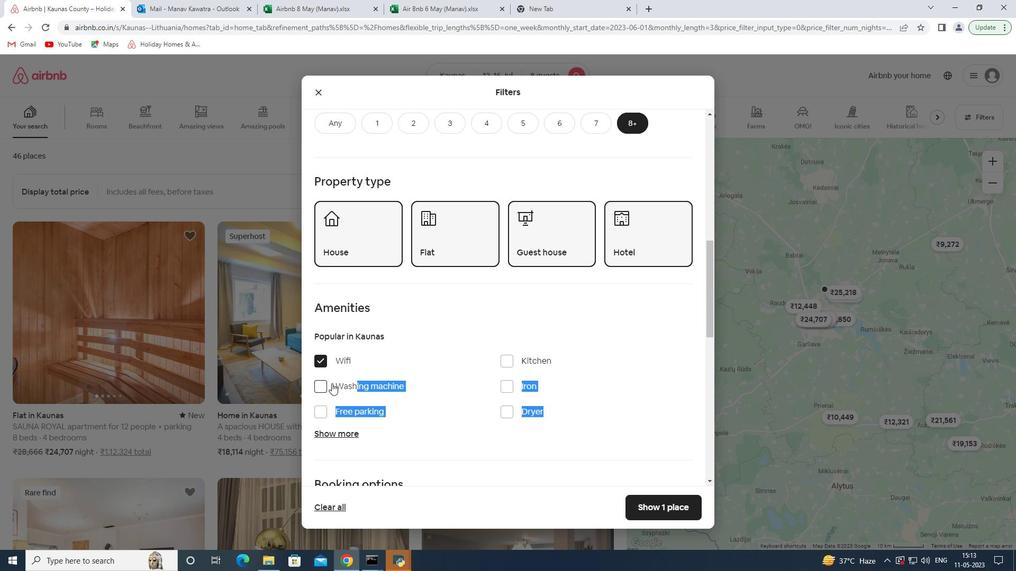 
Action: Mouse moved to (327, 410)
Screenshot: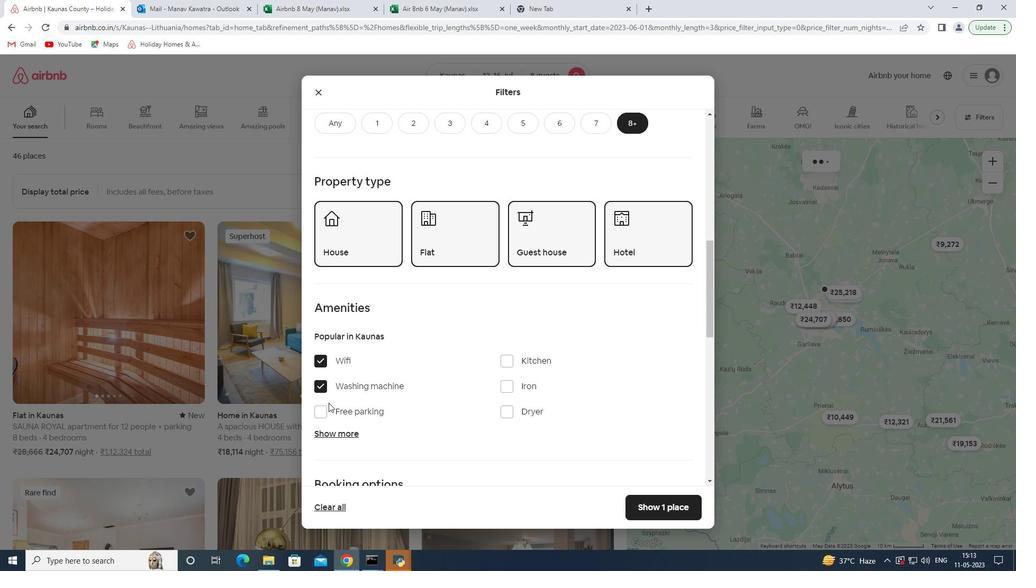 
Action: Mouse pressed left at (327, 410)
Screenshot: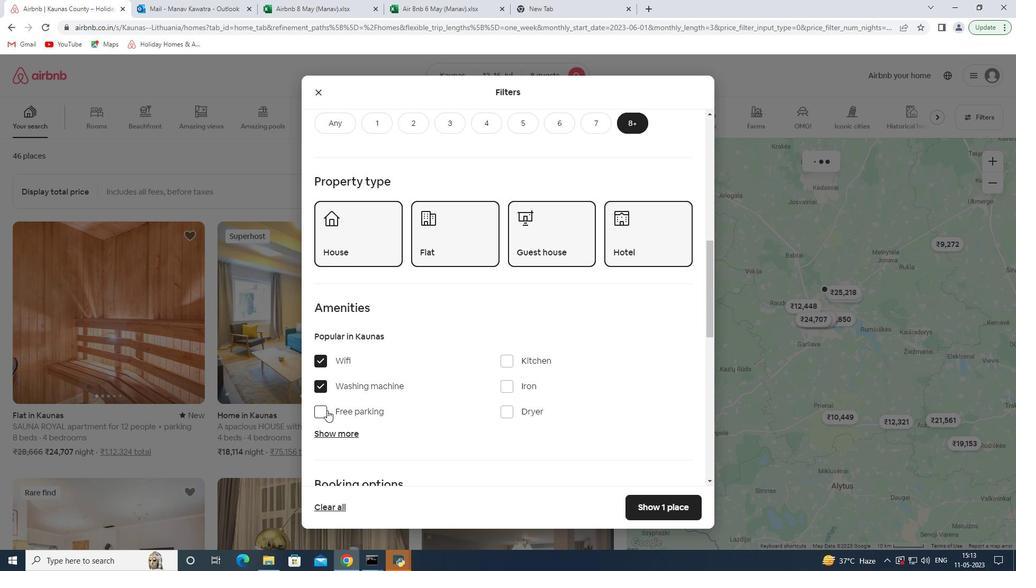 
Action: Mouse moved to (326, 430)
Screenshot: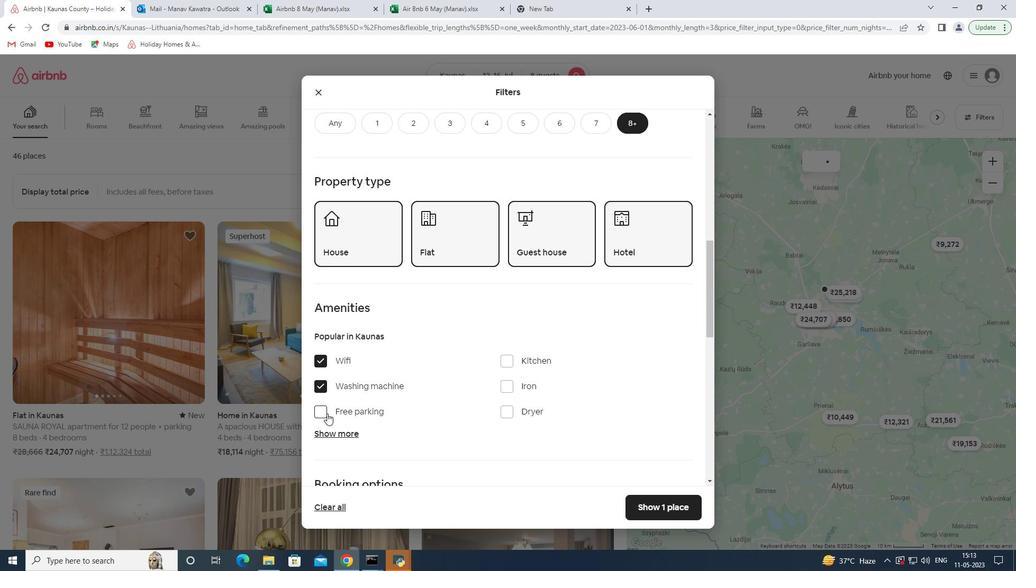 
Action: Mouse pressed left at (326, 430)
Screenshot: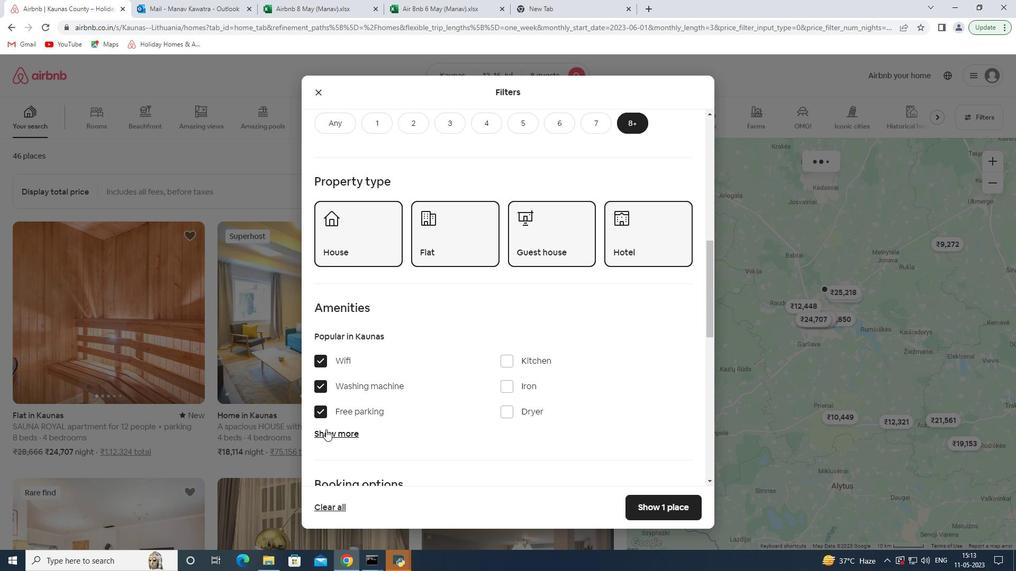 
Action: Mouse moved to (472, 425)
Screenshot: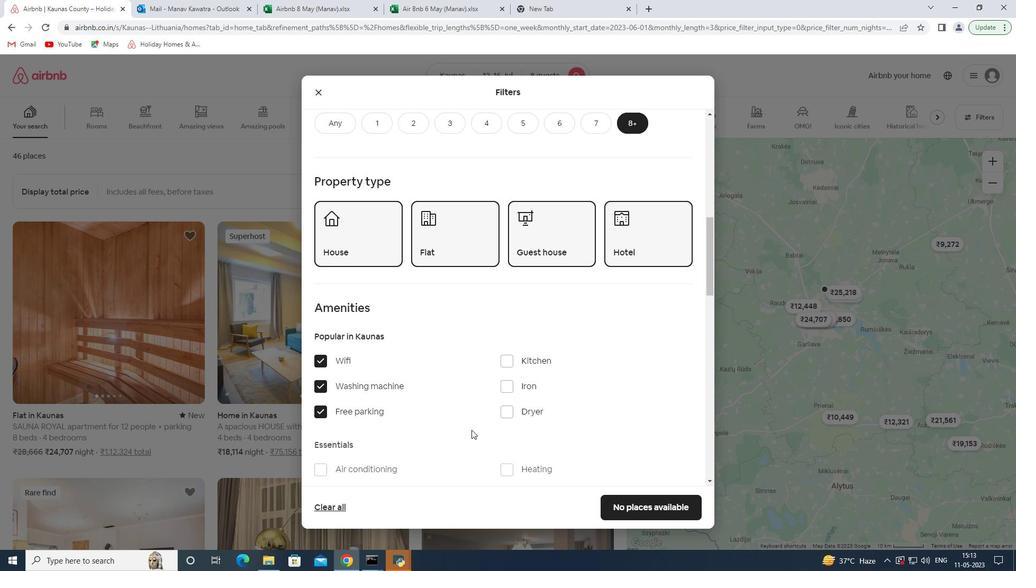 
Action: Mouse scrolled (472, 424) with delta (0, 0)
Screenshot: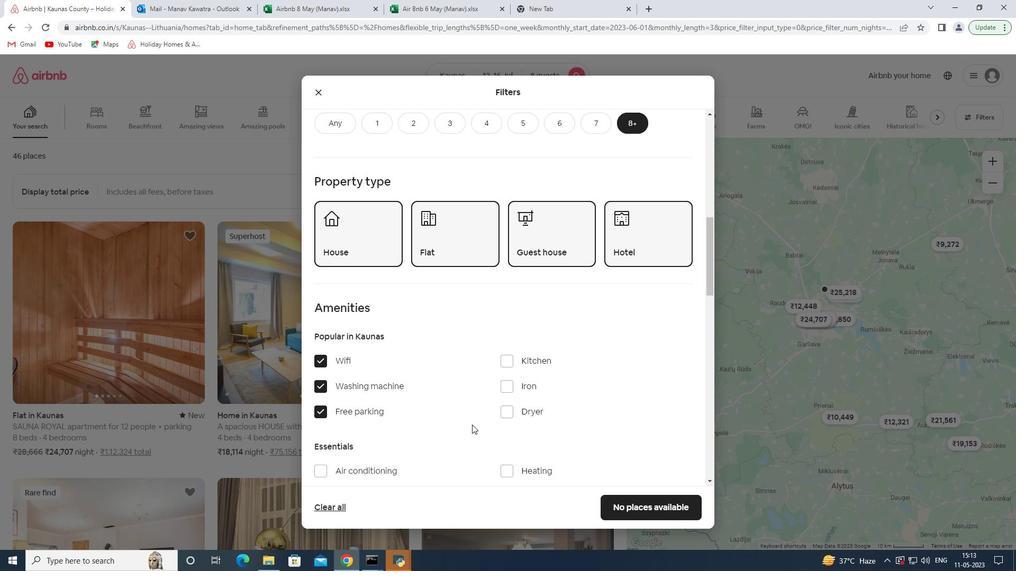 
Action: Mouse scrolled (472, 424) with delta (0, 0)
Screenshot: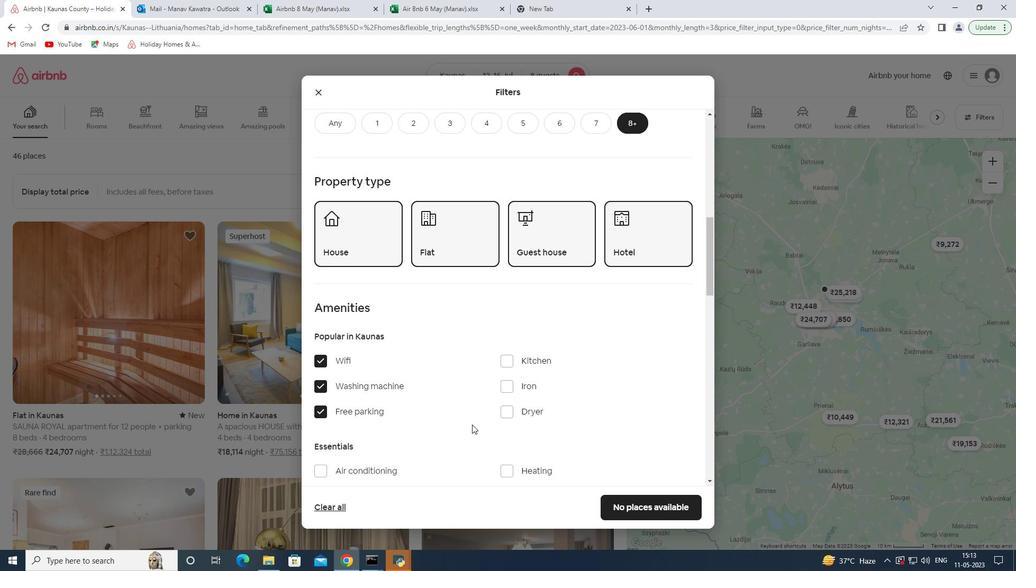 
Action: Mouse moved to (521, 391)
Screenshot: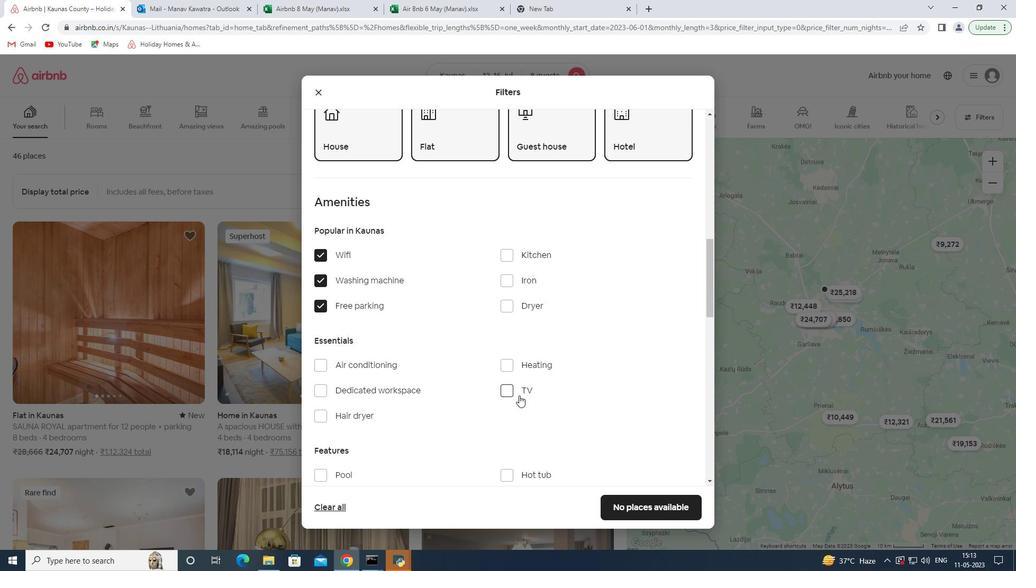 
Action: Mouse pressed left at (521, 391)
Screenshot: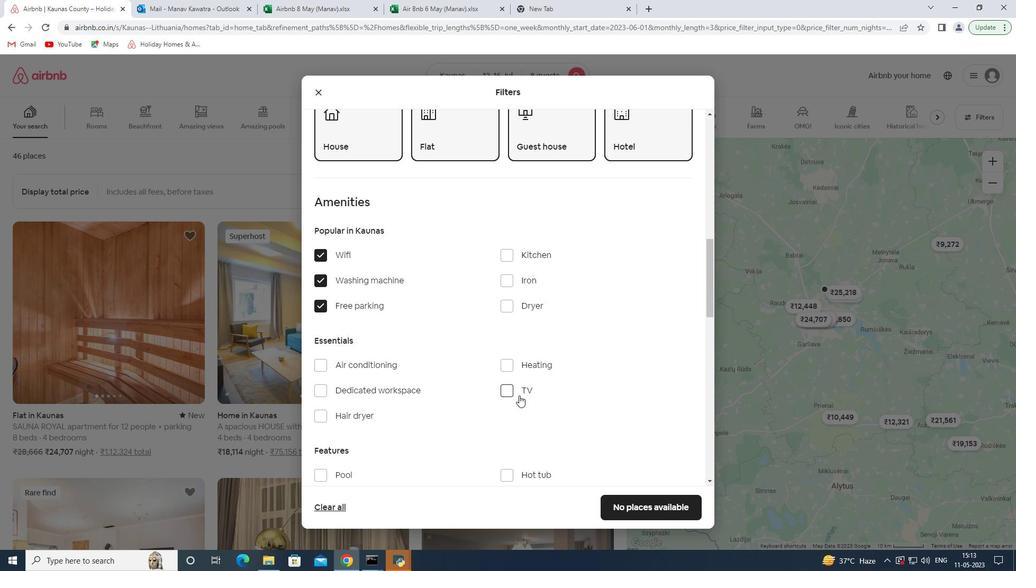 
Action: Mouse moved to (318, 408)
Screenshot: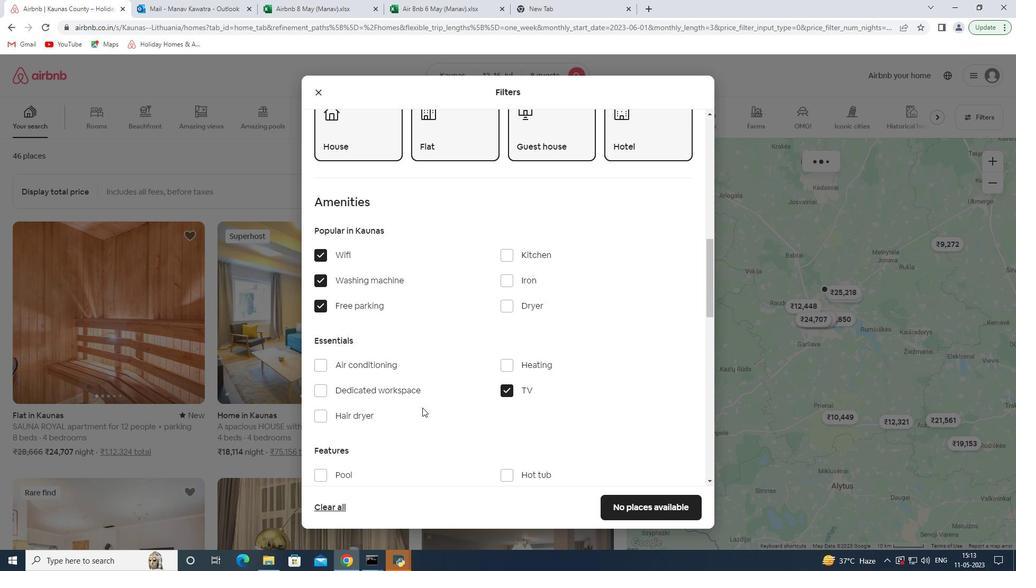 
Action: Mouse pressed left at (318, 408)
Screenshot: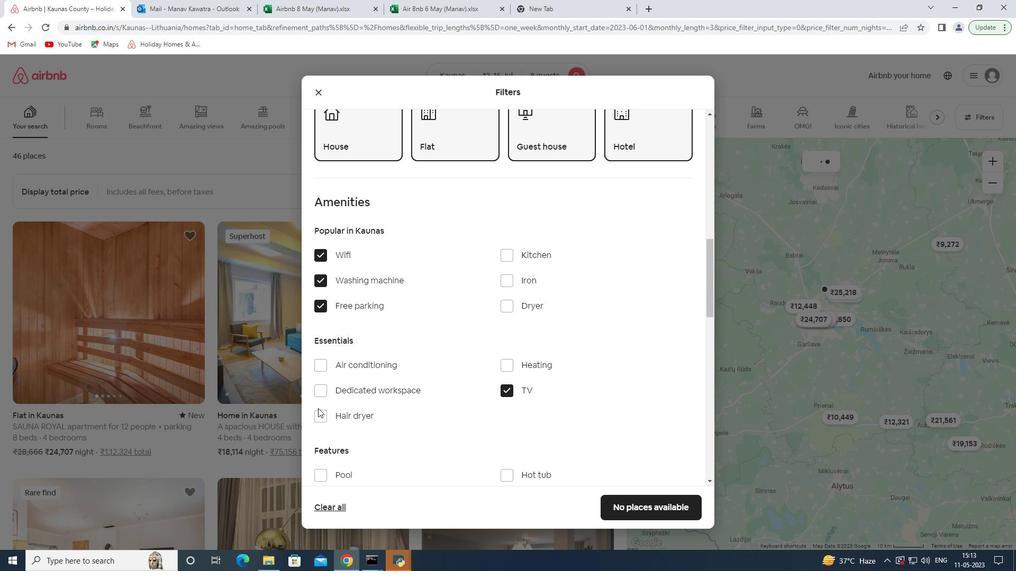 
Action: Mouse moved to (319, 417)
Screenshot: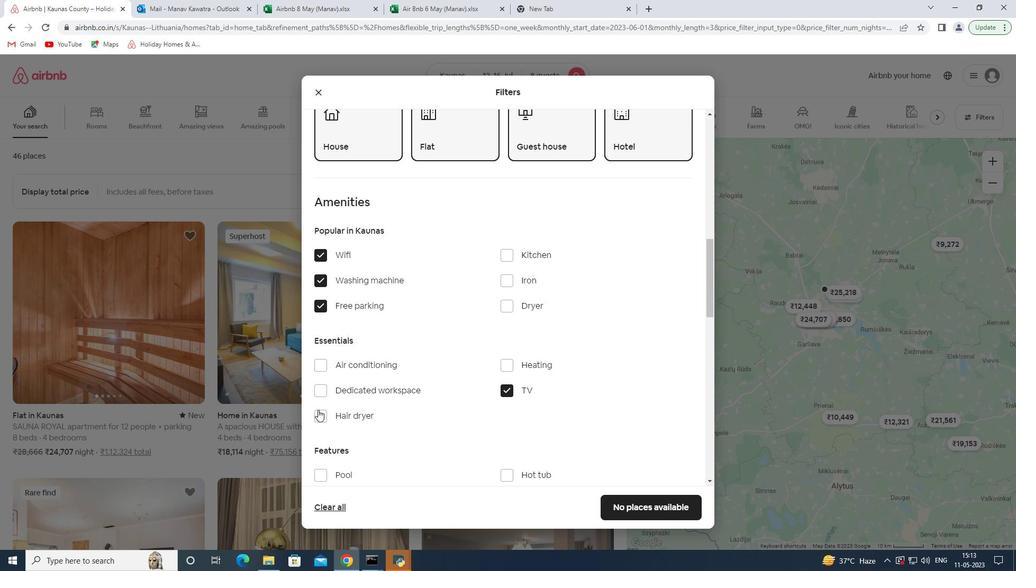 
Action: Mouse pressed left at (319, 417)
Screenshot: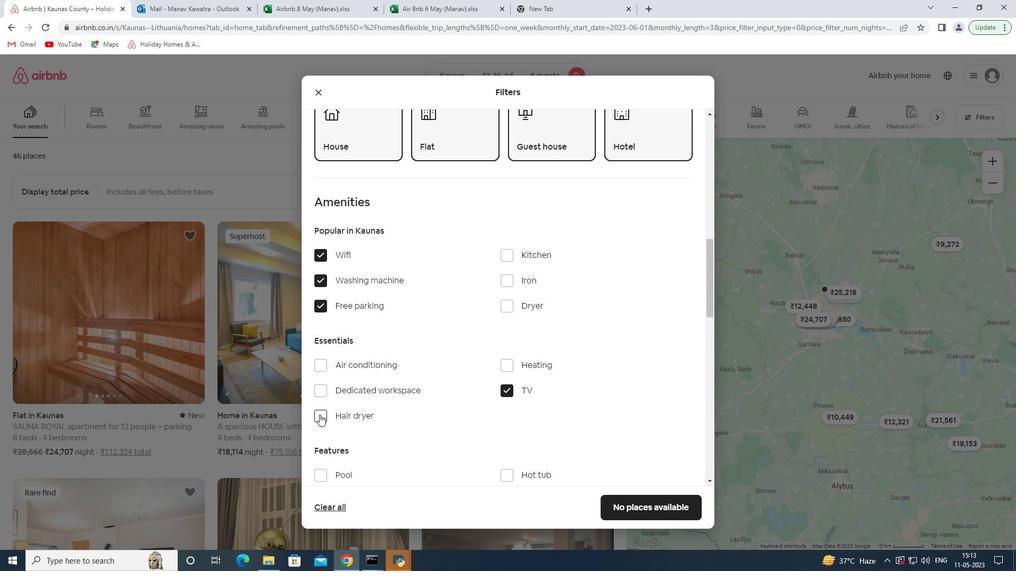 
Action: Mouse moved to (342, 425)
Screenshot: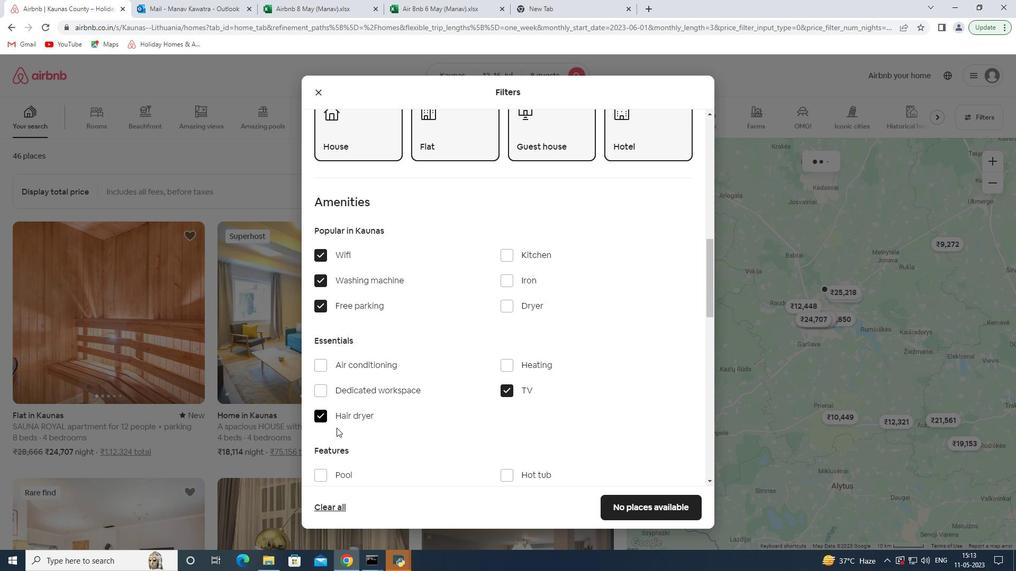 
Action: Mouse scrolled (342, 425) with delta (0, 0)
Screenshot: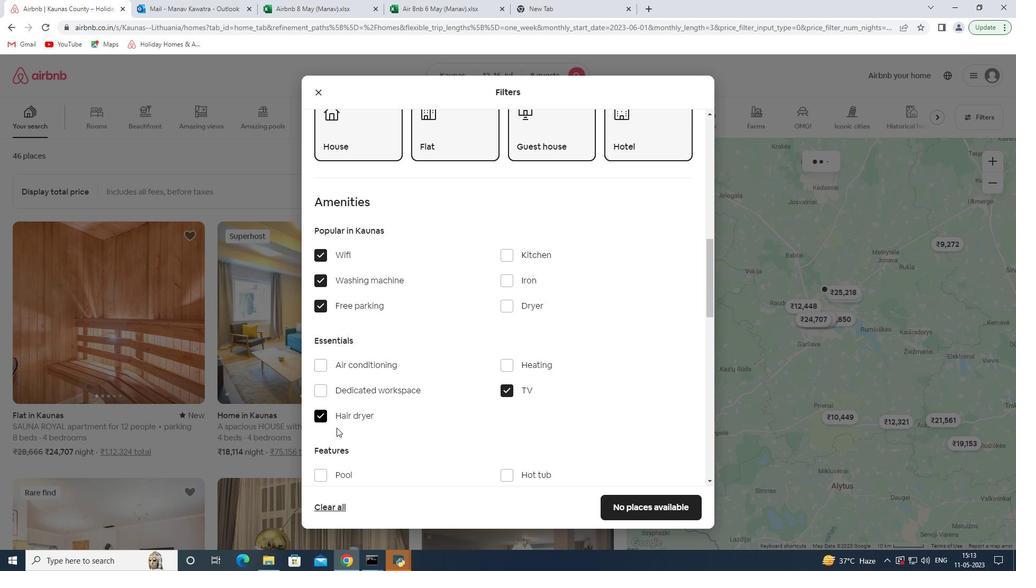 
Action: Mouse scrolled (342, 425) with delta (0, 0)
Screenshot: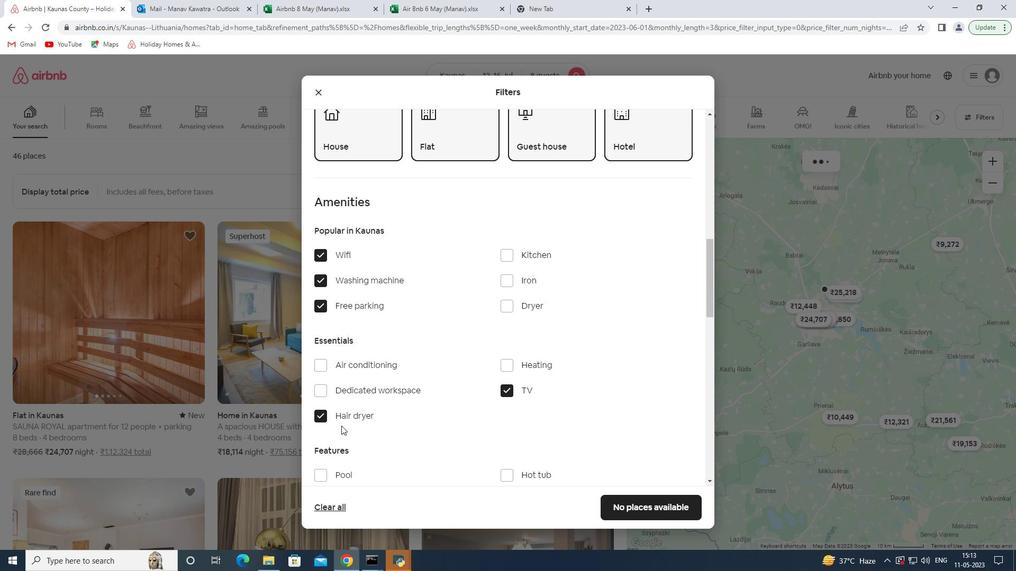 
Action: Mouse scrolled (342, 425) with delta (0, 0)
Screenshot: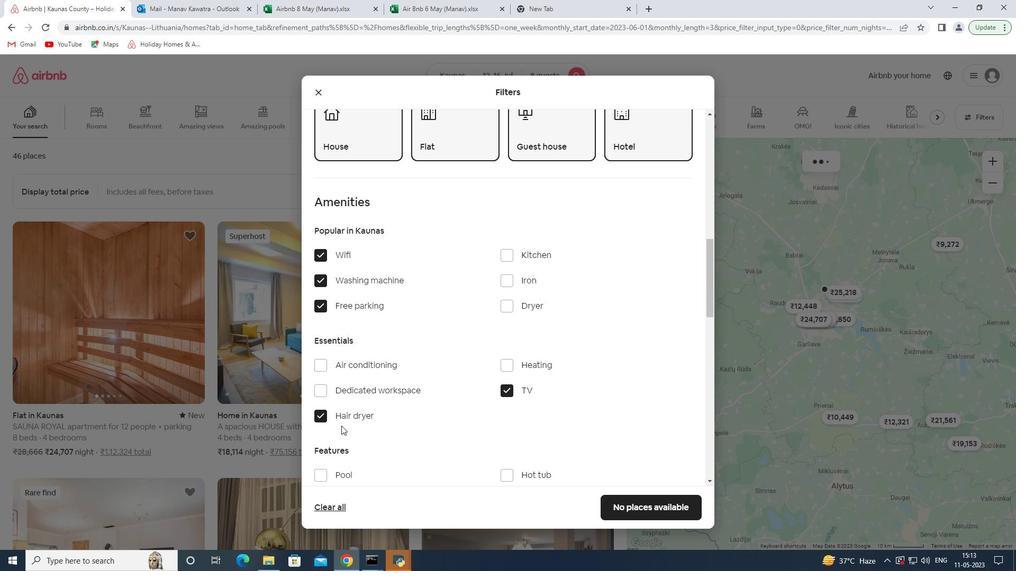 
Action: Mouse scrolled (342, 425) with delta (0, 0)
Screenshot: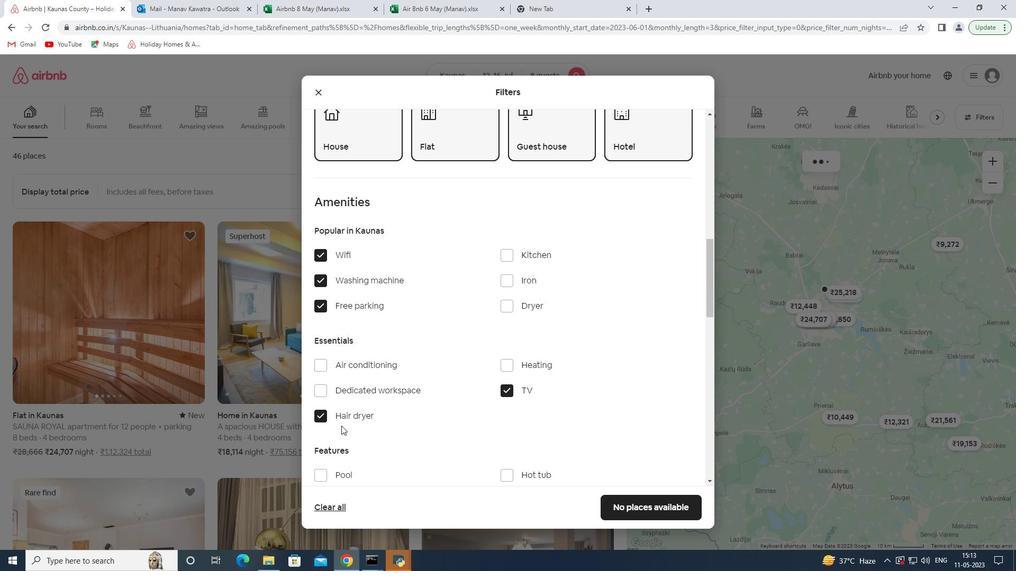 
Action: Mouse moved to (377, 340)
Screenshot: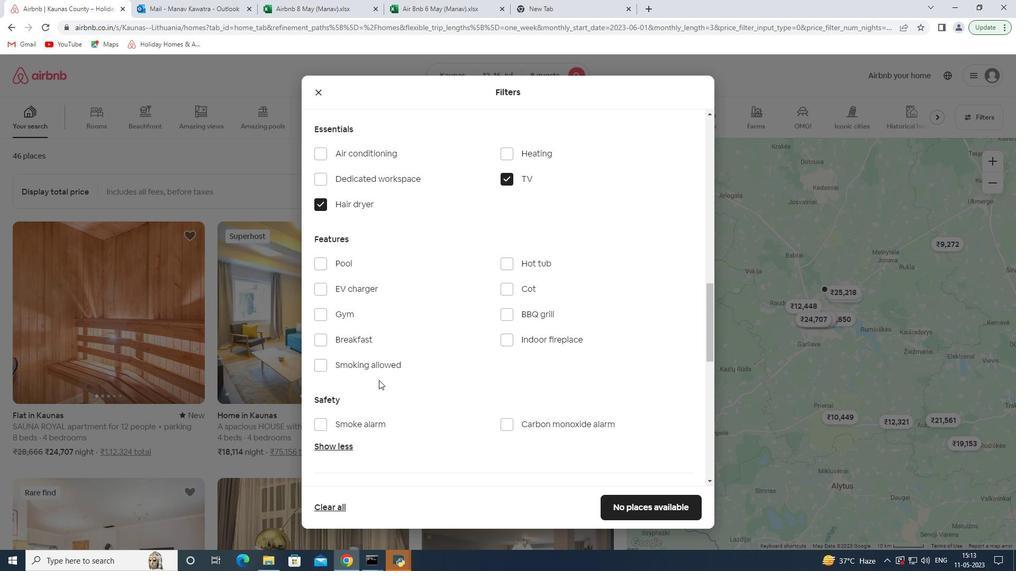 
Action: Mouse pressed left at (377, 340)
Screenshot: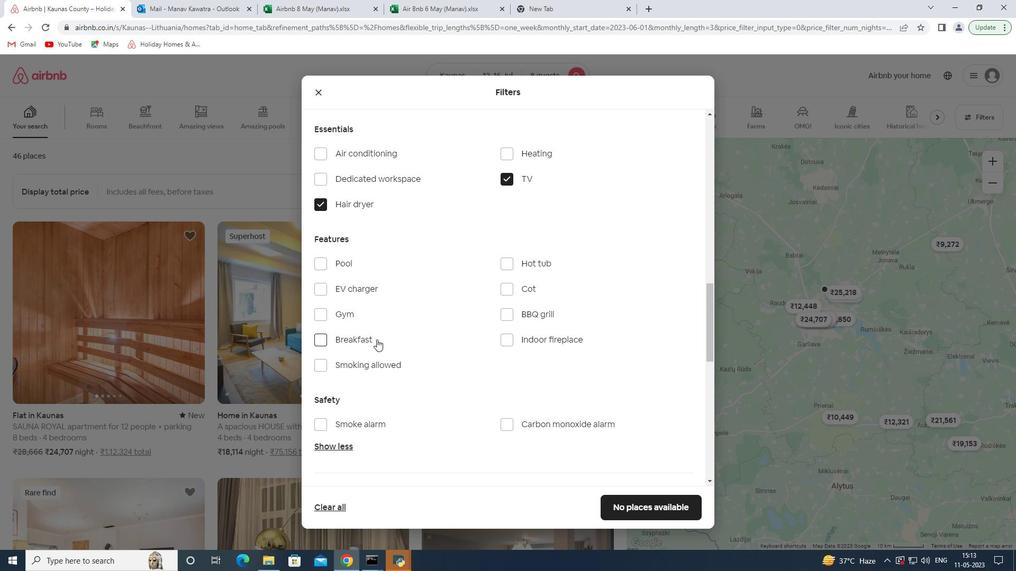 
Action: Mouse moved to (345, 308)
Screenshot: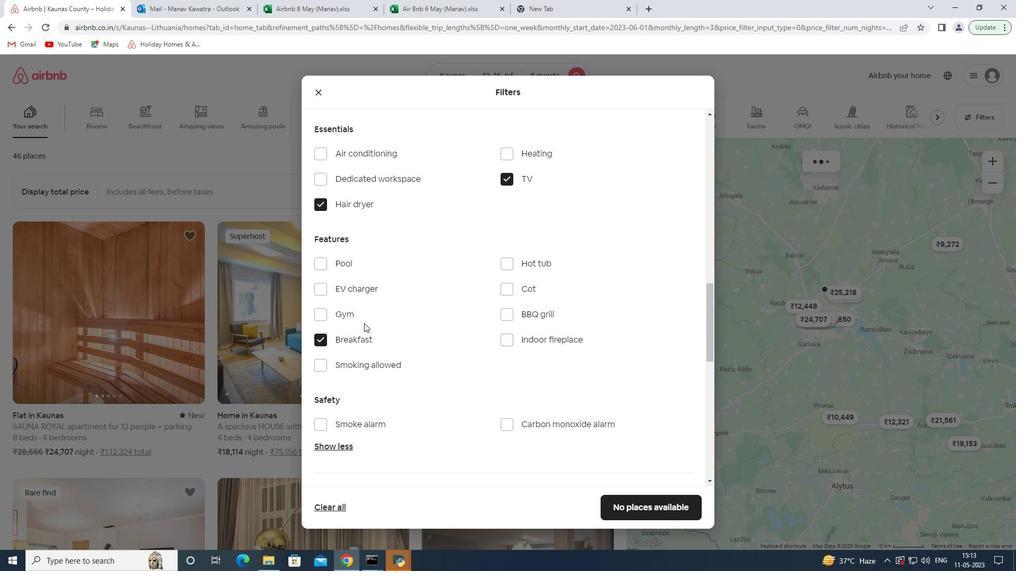 
Action: Mouse pressed left at (345, 308)
Screenshot: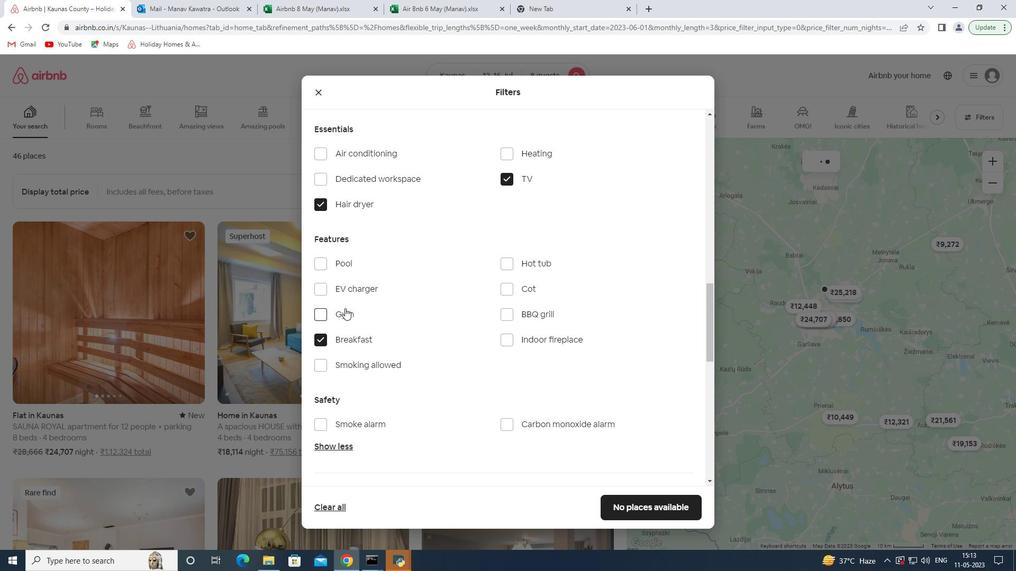 
Action: Mouse scrolled (345, 308) with delta (0, 0)
Screenshot: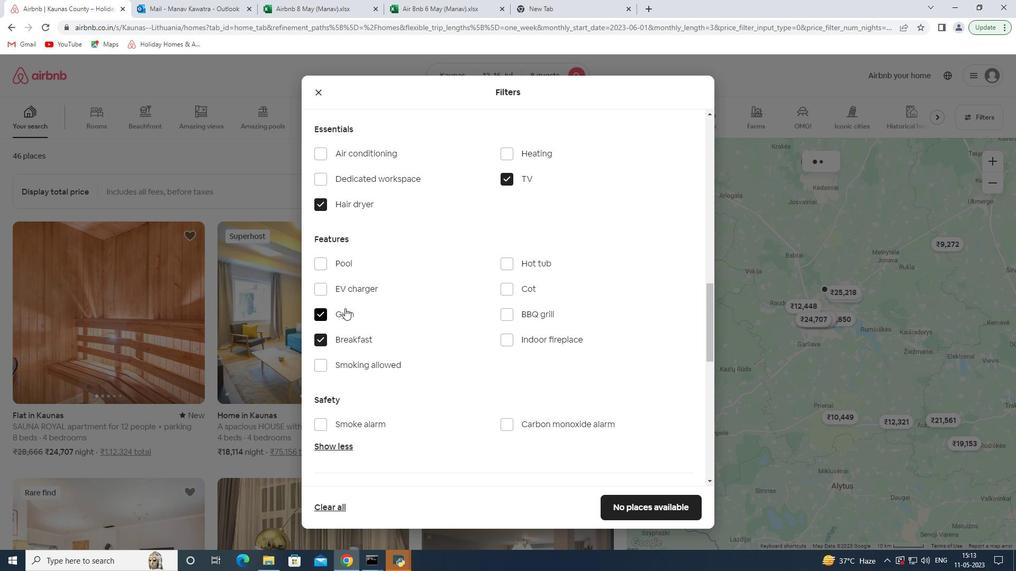 
Action: Mouse scrolled (345, 308) with delta (0, 0)
Screenshot: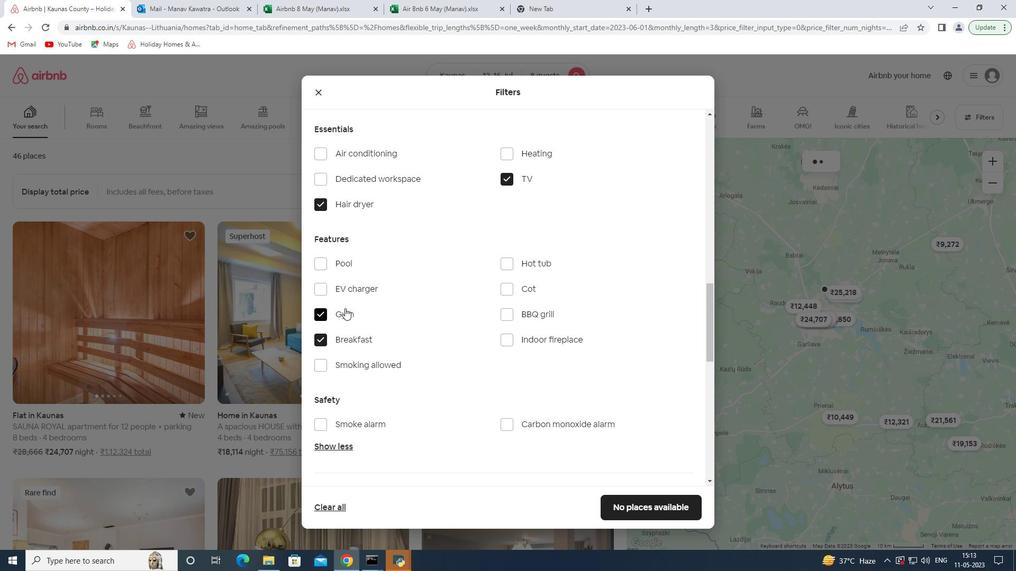 
Action: Mouse scrolled (345, 308) with delta (0, 0)
Screenshot: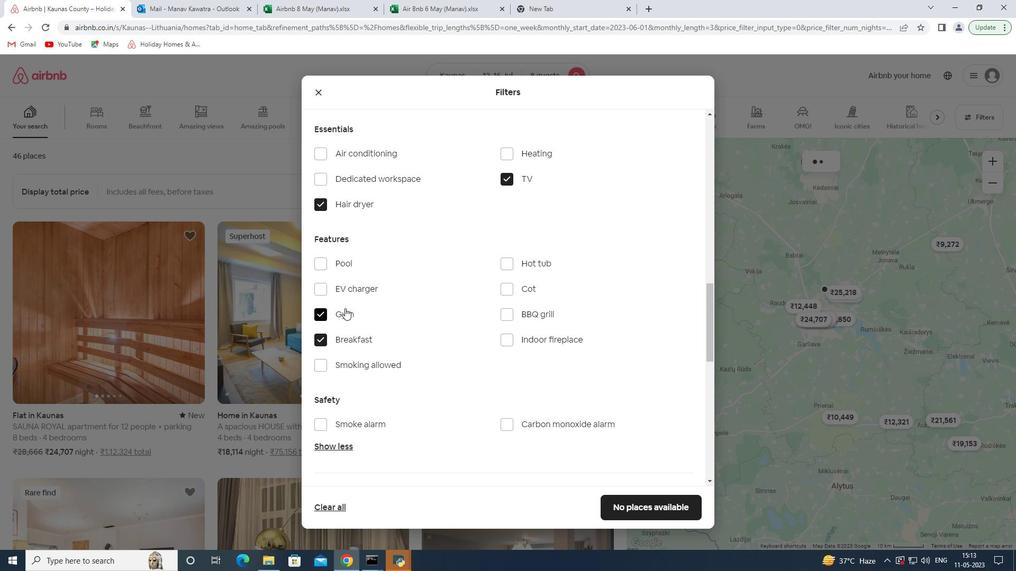 
Action: Mouse scrolled (345, 308) with delta (0, 0)
Screenshot: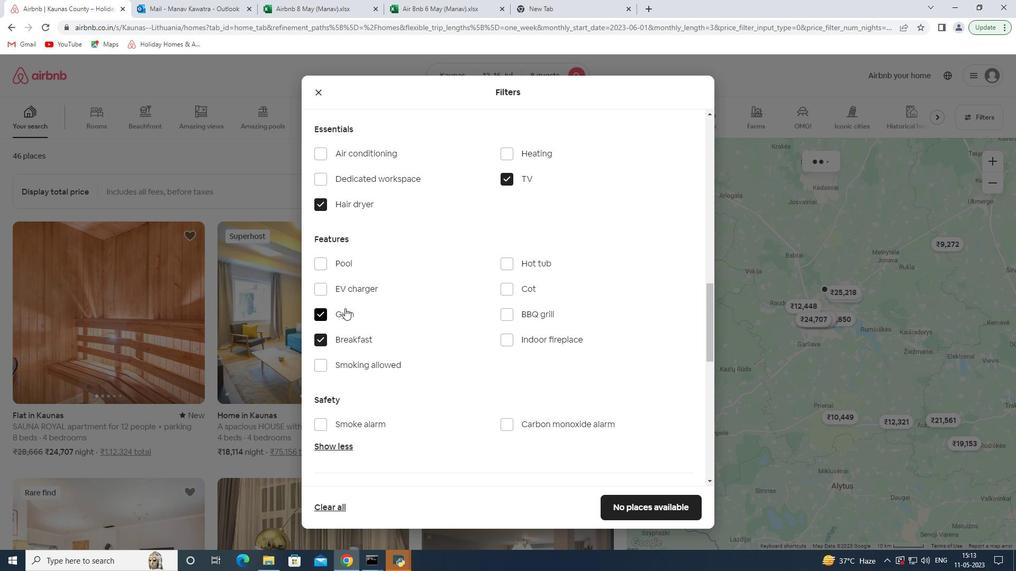 
Action: Mouse scrolled (345, 308) with delta (0, 0)
Screenshot: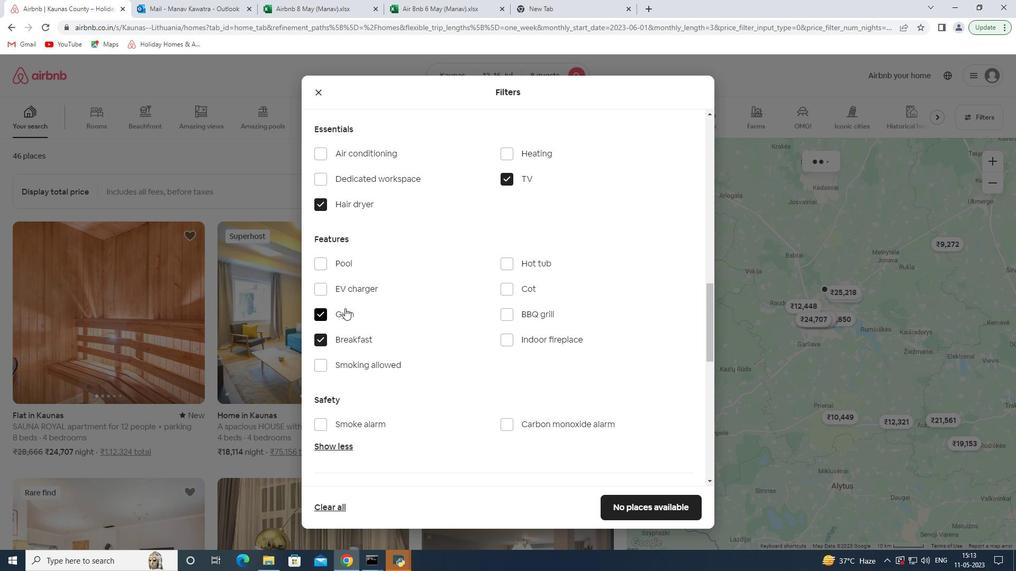 
Action: Mouse moved to (677, 305)
Screenshot: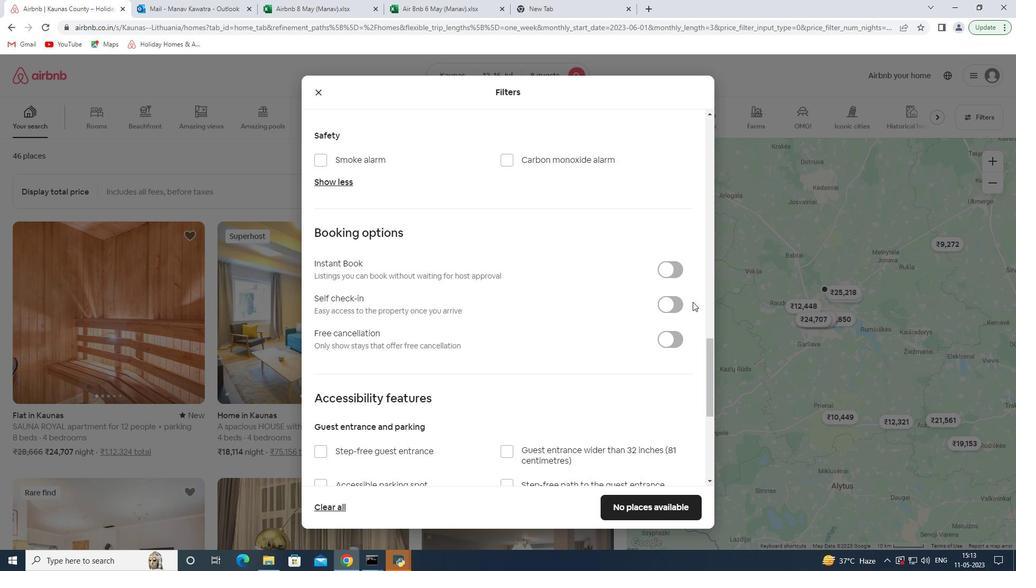 
Action: Mouse pressed left at (677, 305)
Screenshot: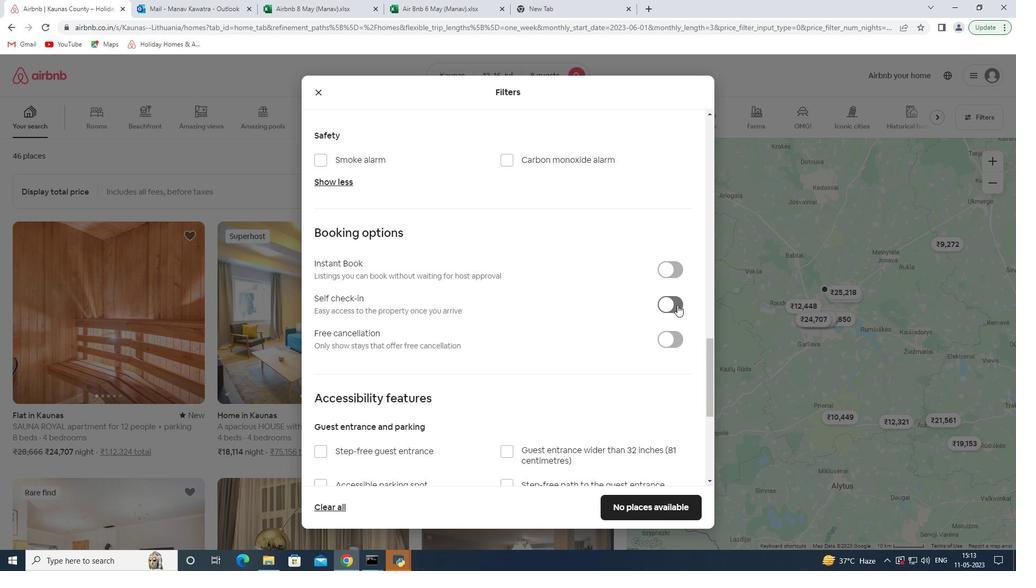 
Action: Mouse scrolled (677, 305) with delta (0, 0)
Screenshot: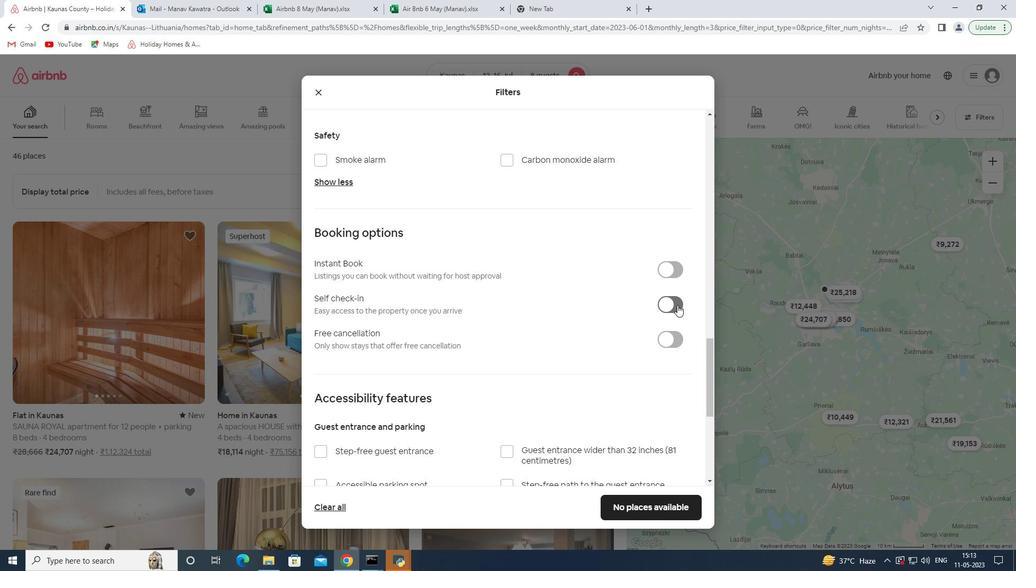 
Action: Mouse scrolled (677, 305) with delta (0, 0)
Screenshot: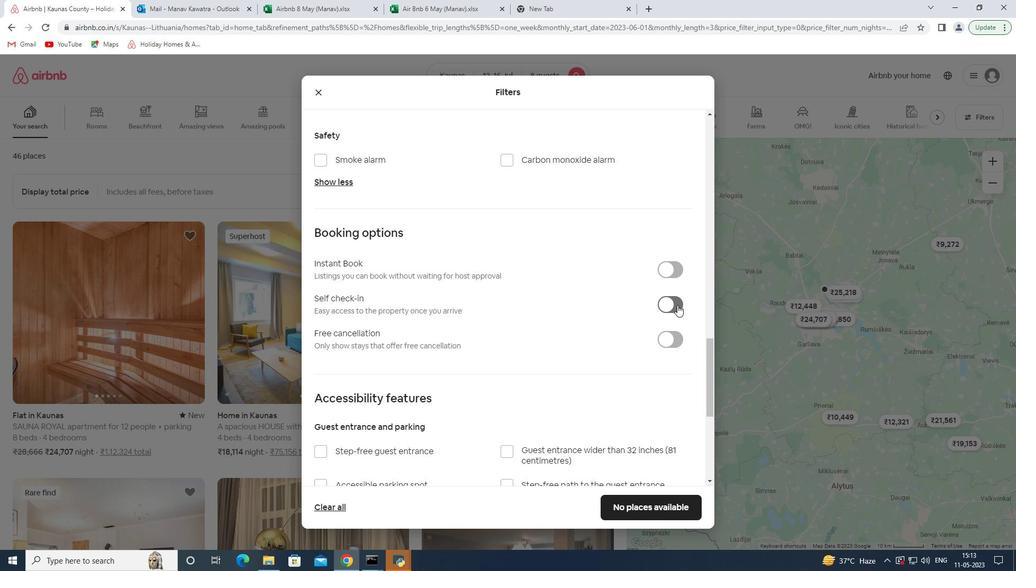 
Action: Mouse scrolled (677, 305) with delta (0, 0)
Screenshot: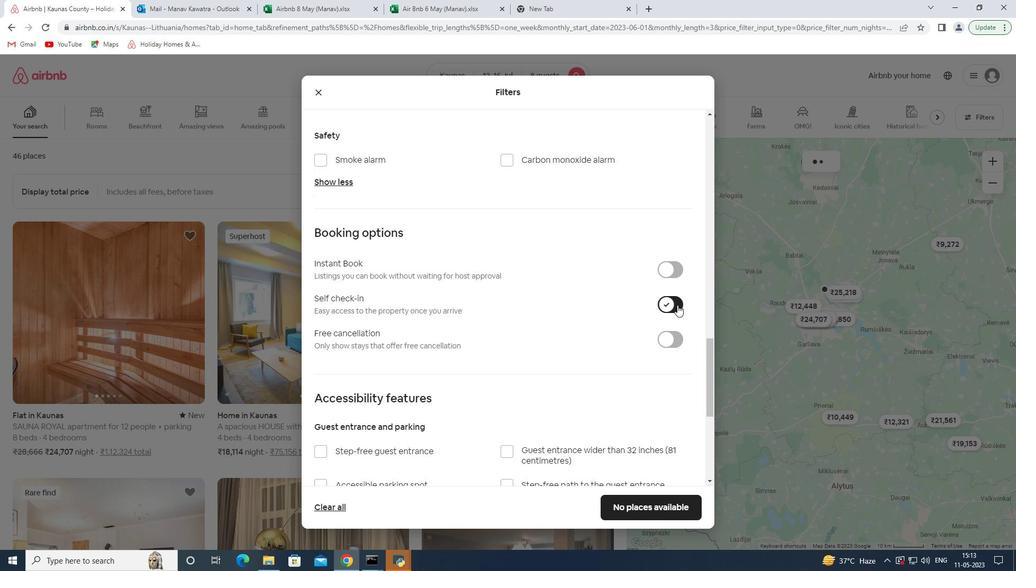 
Action: Mouse scrolled (677, 305) with delta (0, 0)
Screenshot: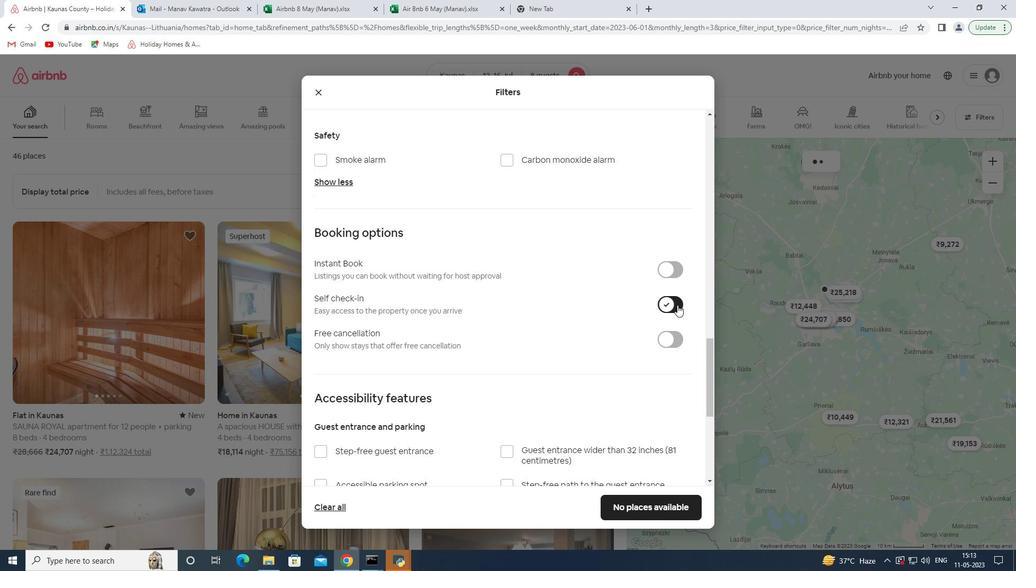 
Action: Mouse scrolled (677, 305) with delta (0, 0)
Screenshot: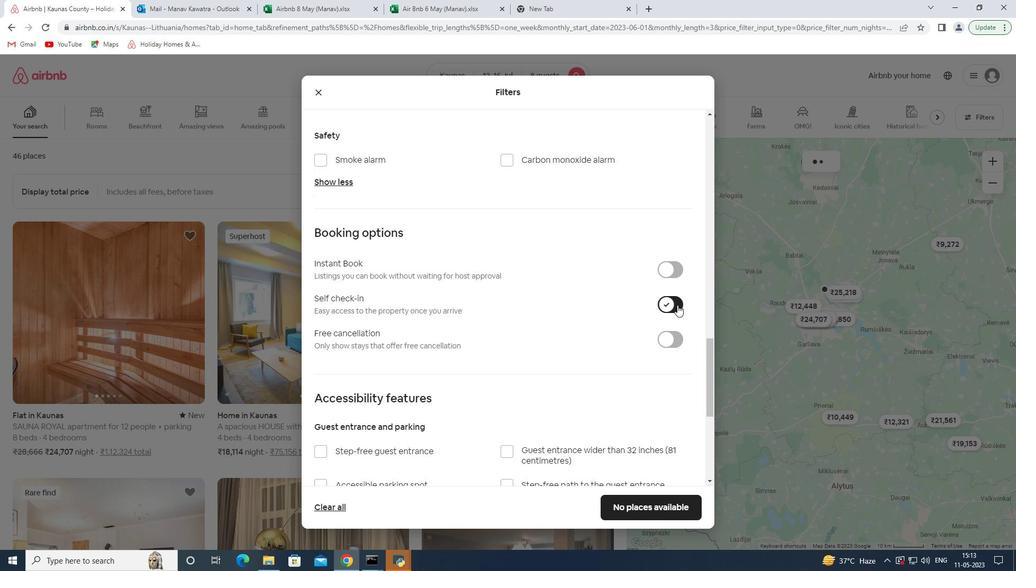 
Action: Mouse scrolled (677, 305) with delta (0, 0)
Screenshot: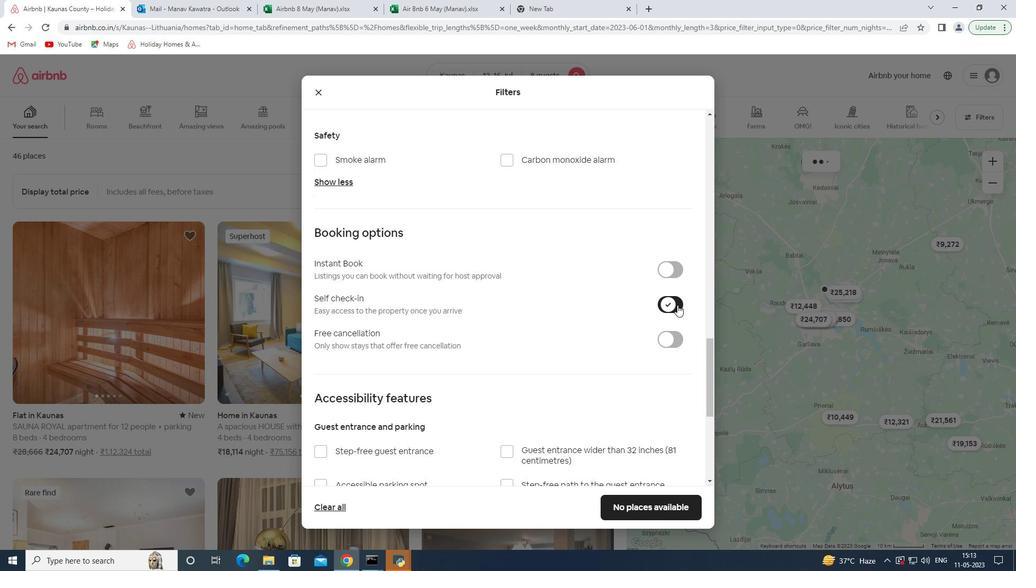 
Action: Mouse scrolled (677, 305) with delta (0, 0)
Screenshot: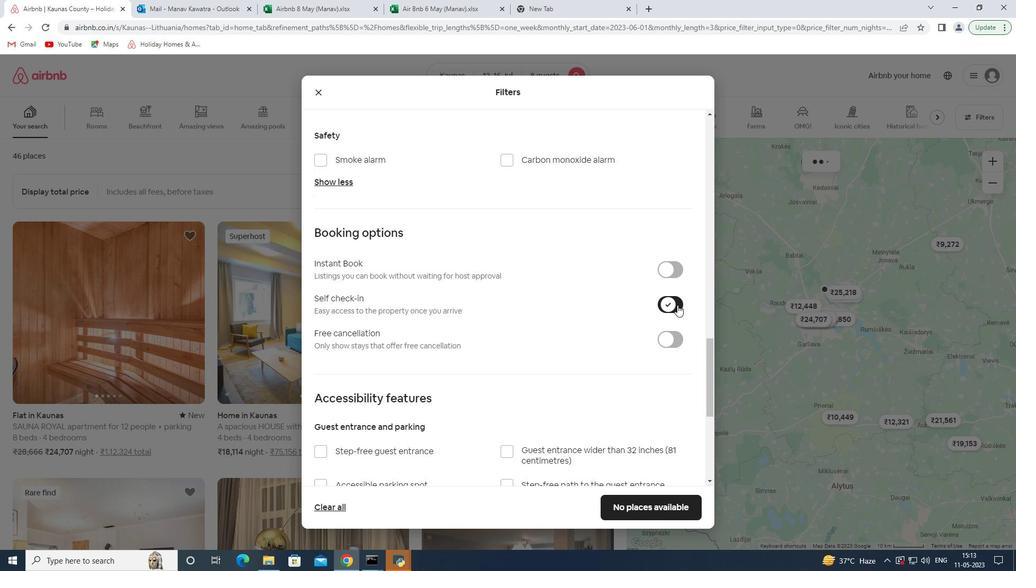 
Action: Mouse moved to (320, 408)
Screenshot: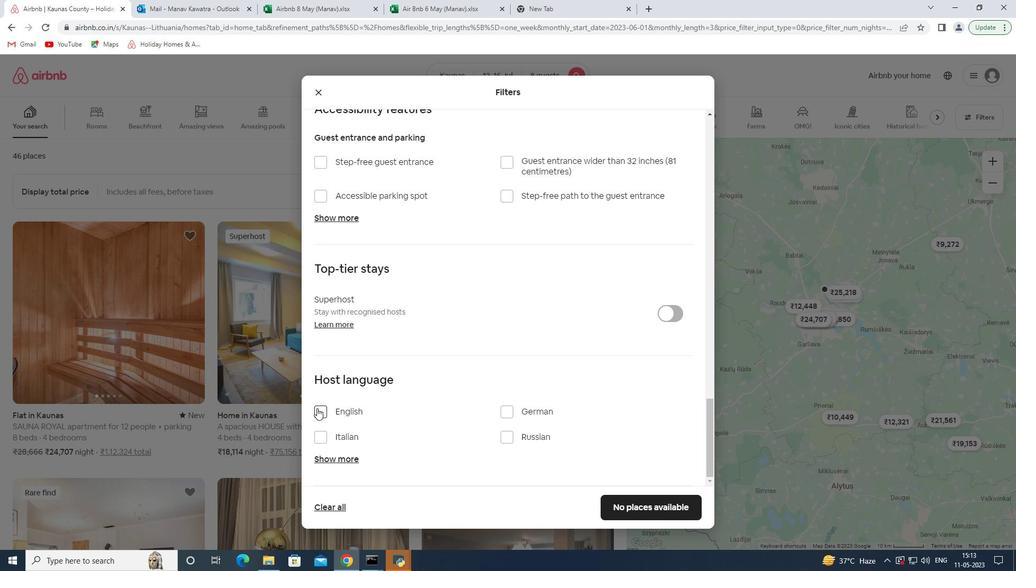 
Action: Mouse pressed left at (320, 408)
Screenshot: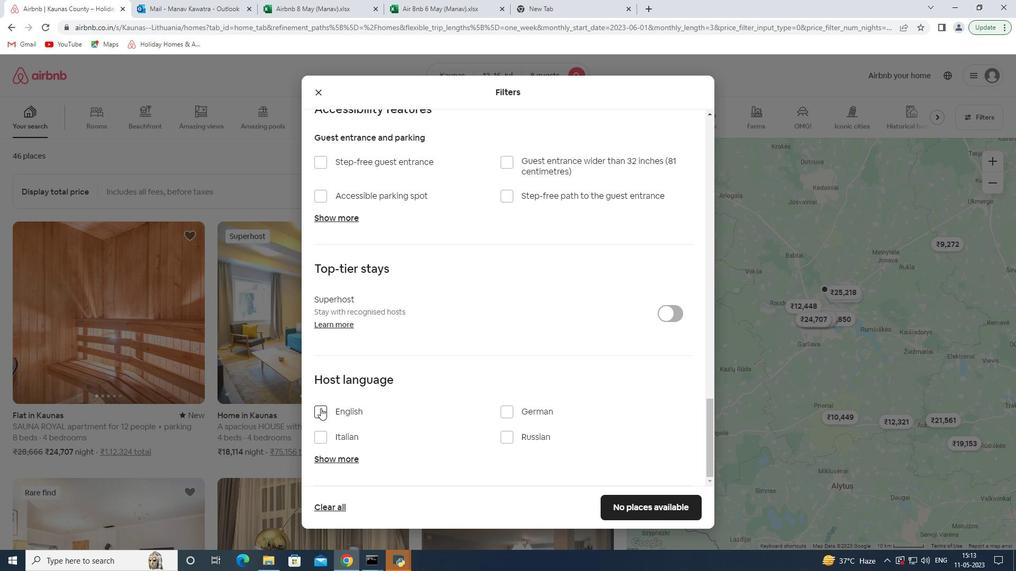
Action: Mouse moved to (648, 509)
Screenshot: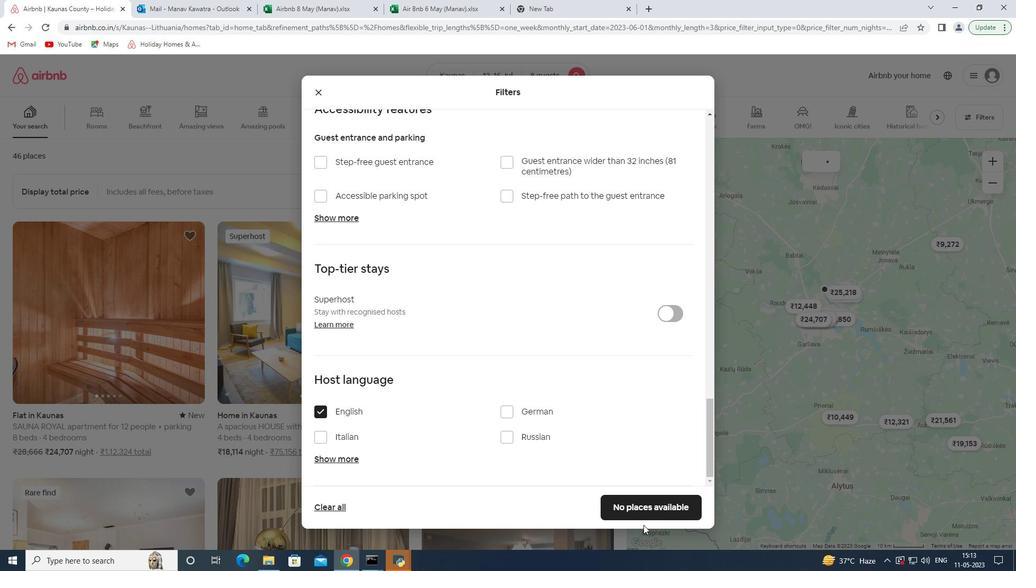 
Action: Mouse pressed left at (648, 509)
Screenshot: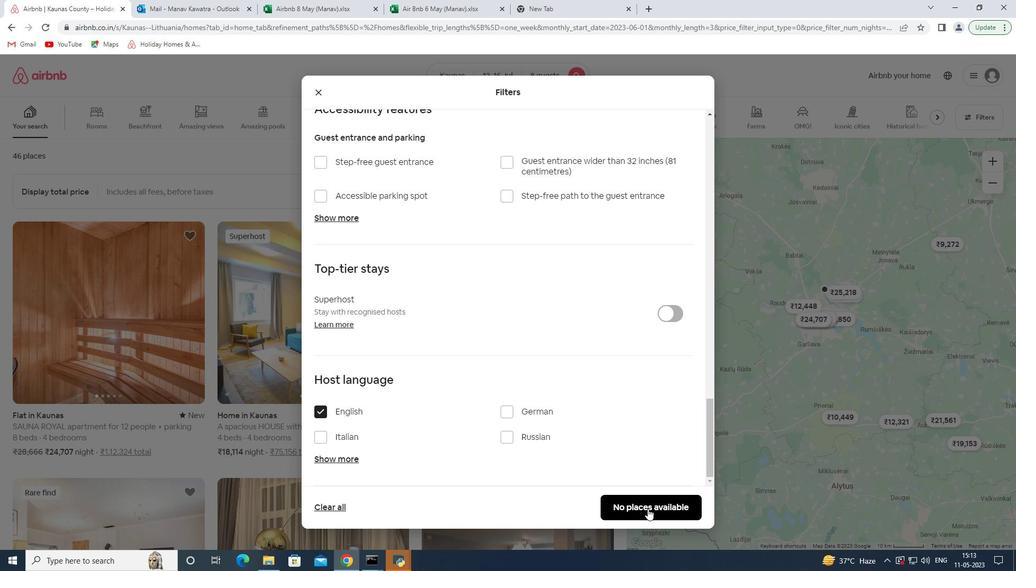 
